 Task: In the Contact  Vivian.Moore@AOL.com, schedule and save the meeting with title: 'Product Demo and Service Presentation', Select date: '22 September, 2023', select start time: 10:30:AM. Add location on call (718) 987-6562 with meeting description: For further discussion on products, kindly join the meeting.. Logged in from softage.6@softage.net
Action: Mouse moved to (131, 96)
Screenshot: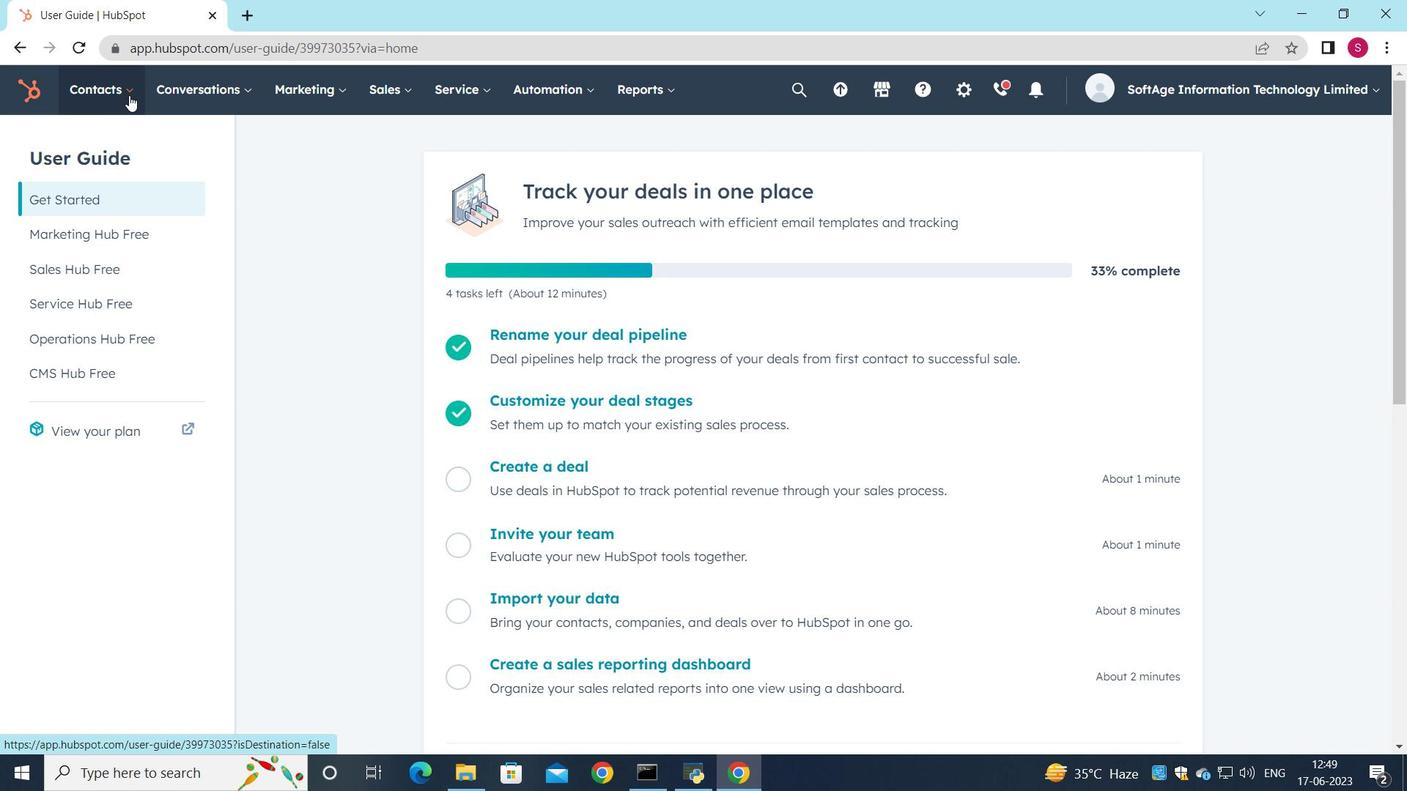 
Action: Mouse pressed left at (131, 96)
Screenshot: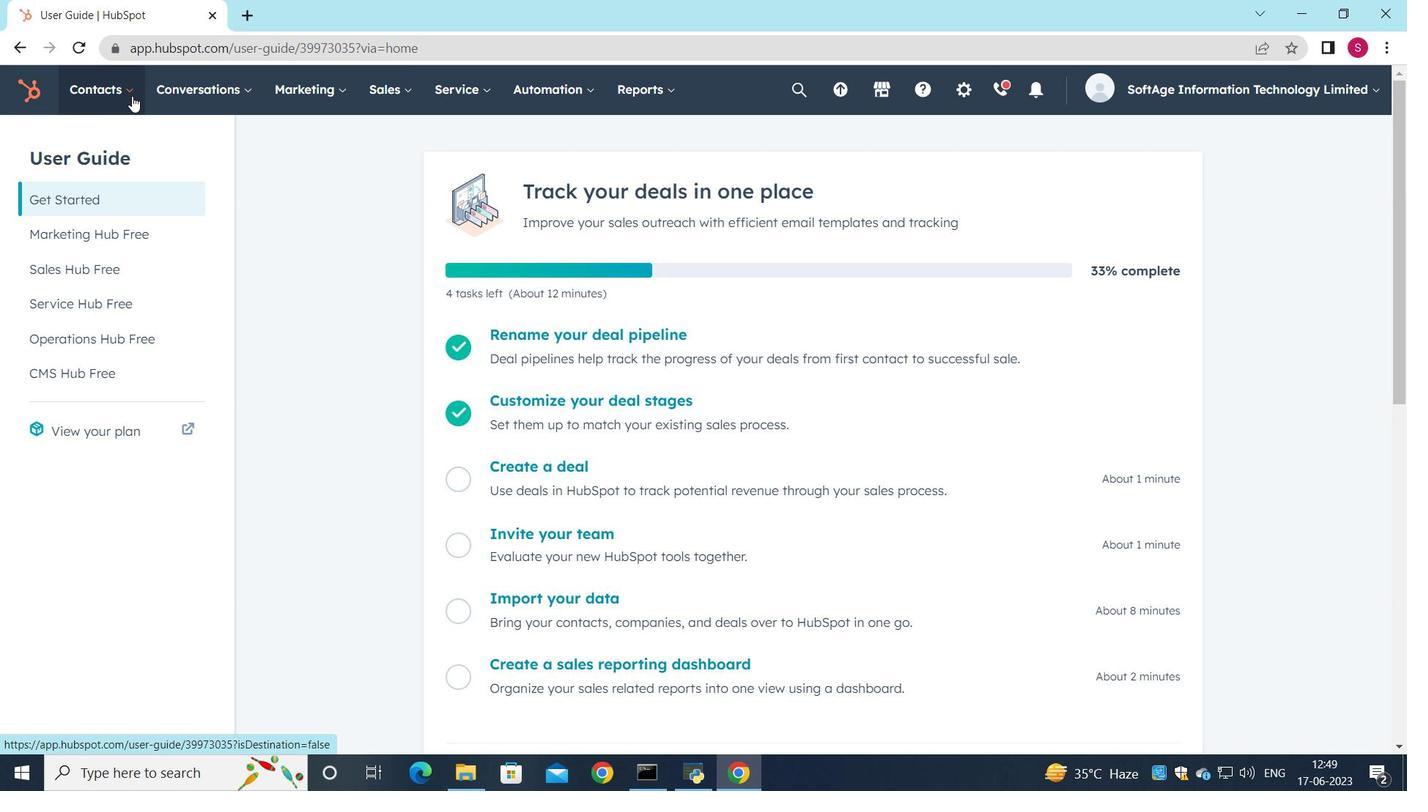 
Action: Mouse moved to (148, 151)
Screenshot: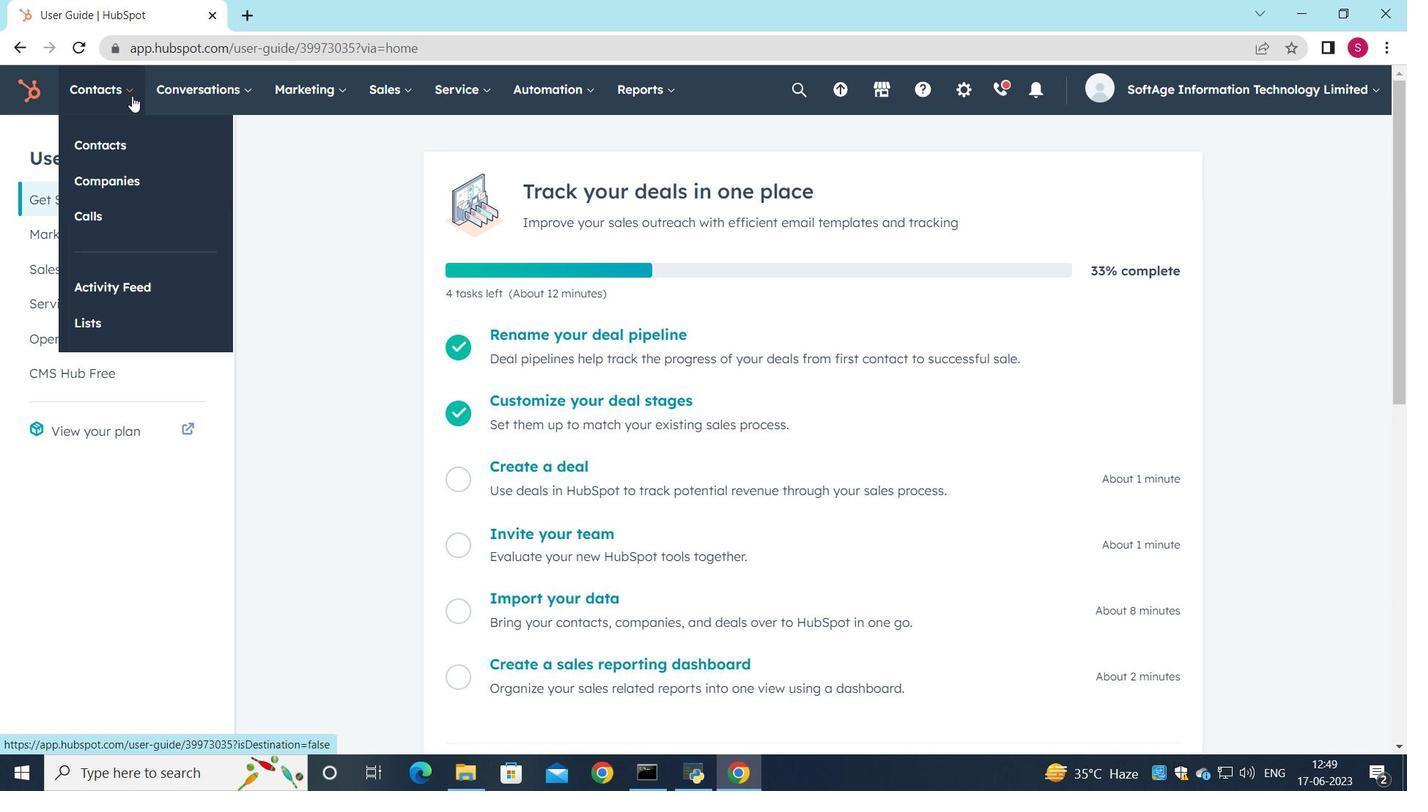 
Action: Mouse pressed left at (148, 151)
Screenshot: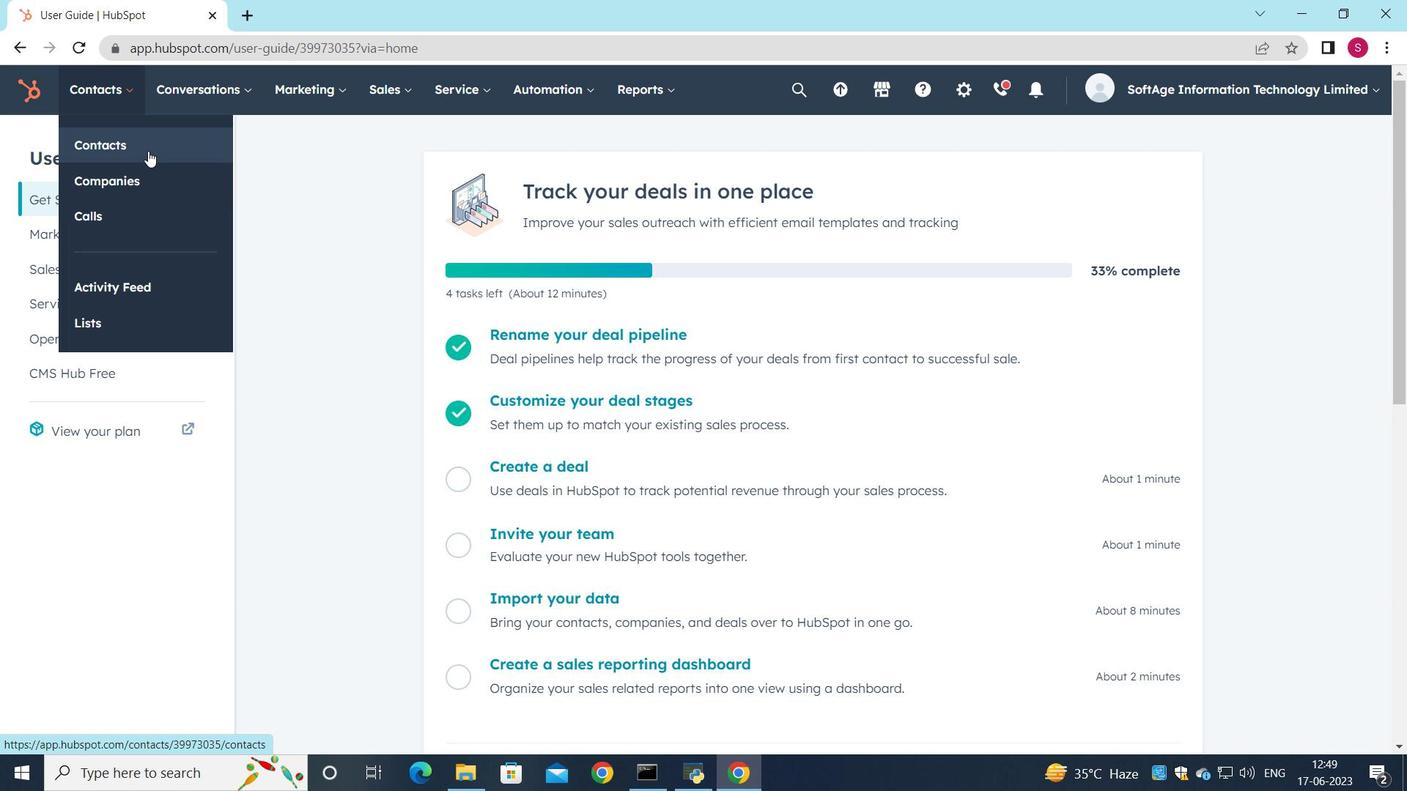 
Action: Mouse moved to (137, 290)
Screenshot: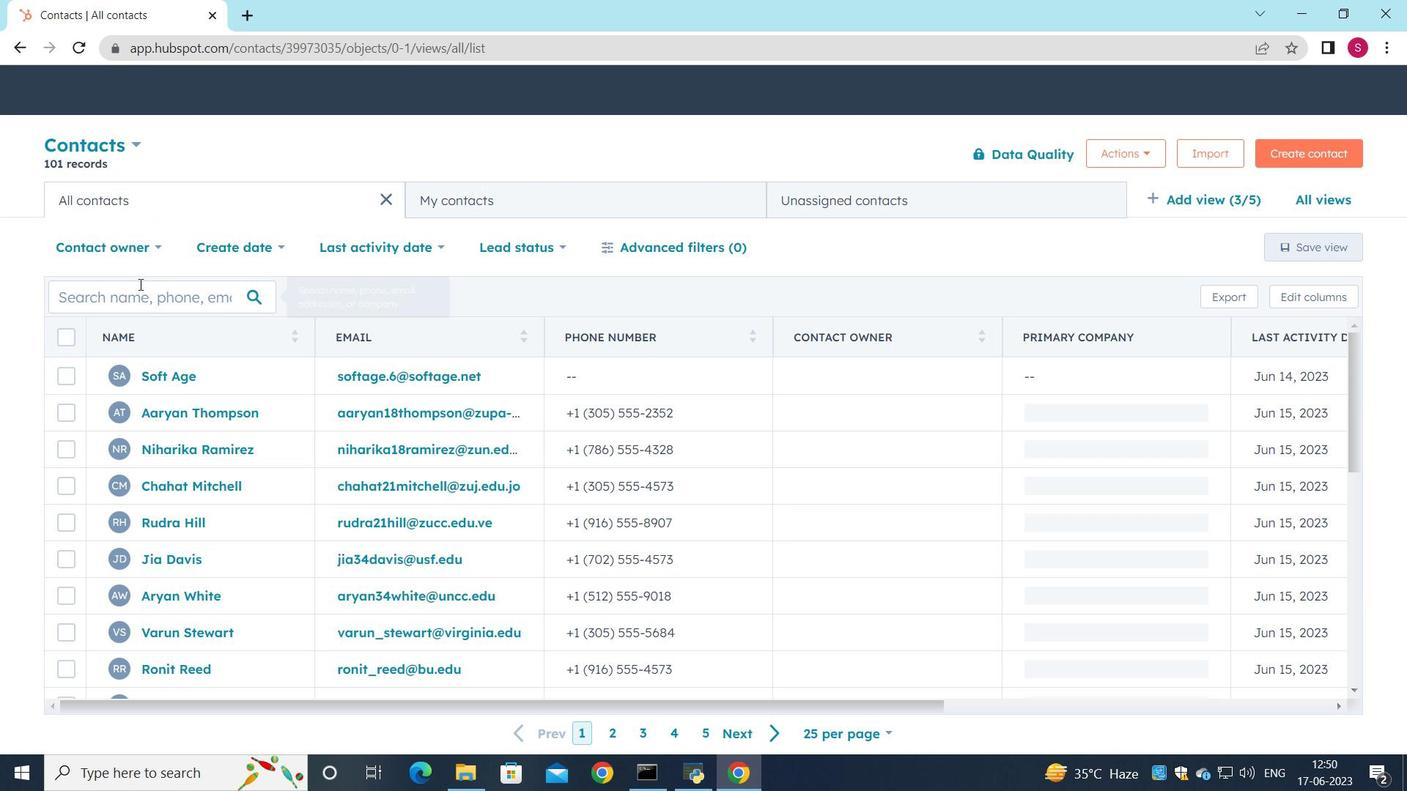 
Action: Mouse pressed left at (137, 290)
Screenshot: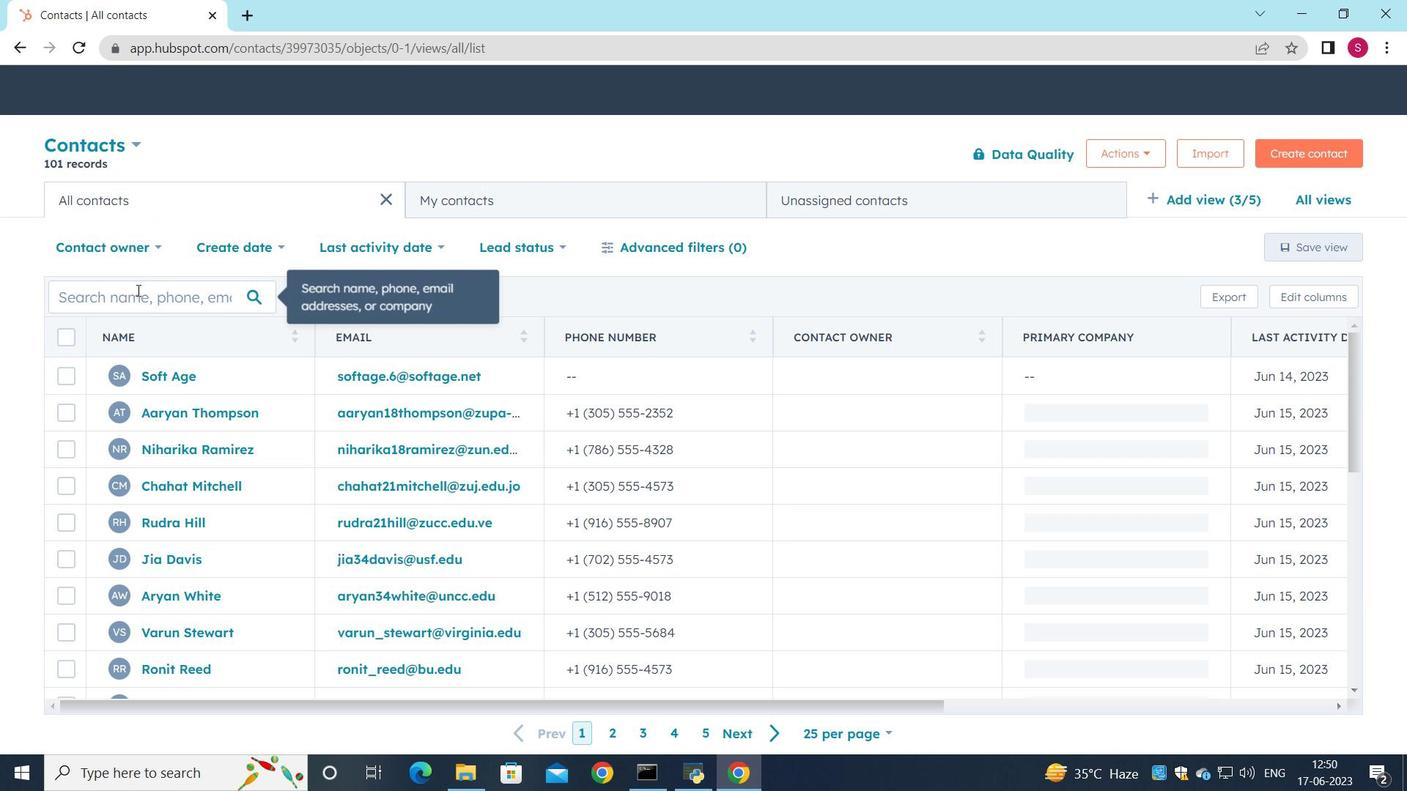 
Action: Key pressed <Key.shift>Vivian.<Key.shift>Moore<Key.shift>@<Key.shift>AOL.com
Screenshot: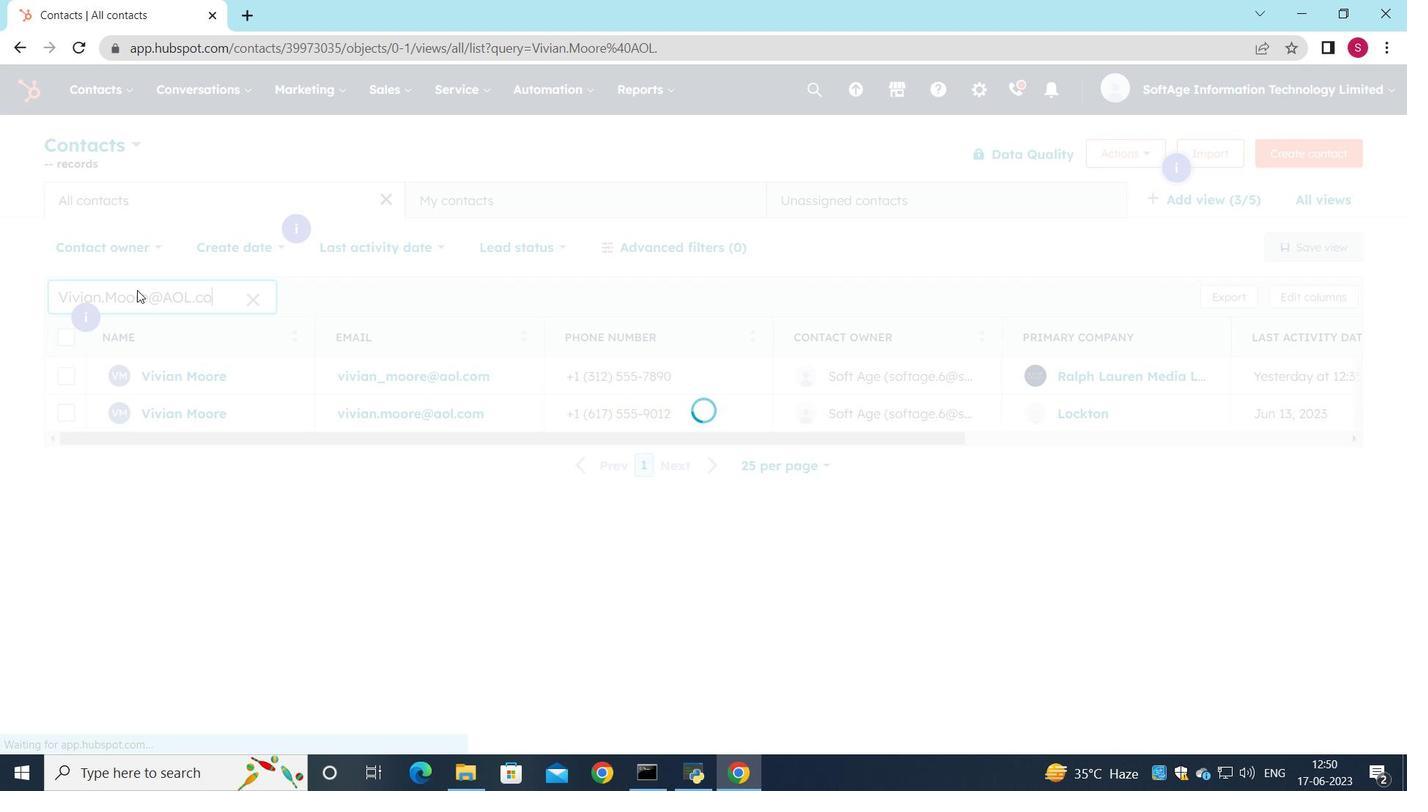
Action: Mouse moved to (173, 377)
Screenshot: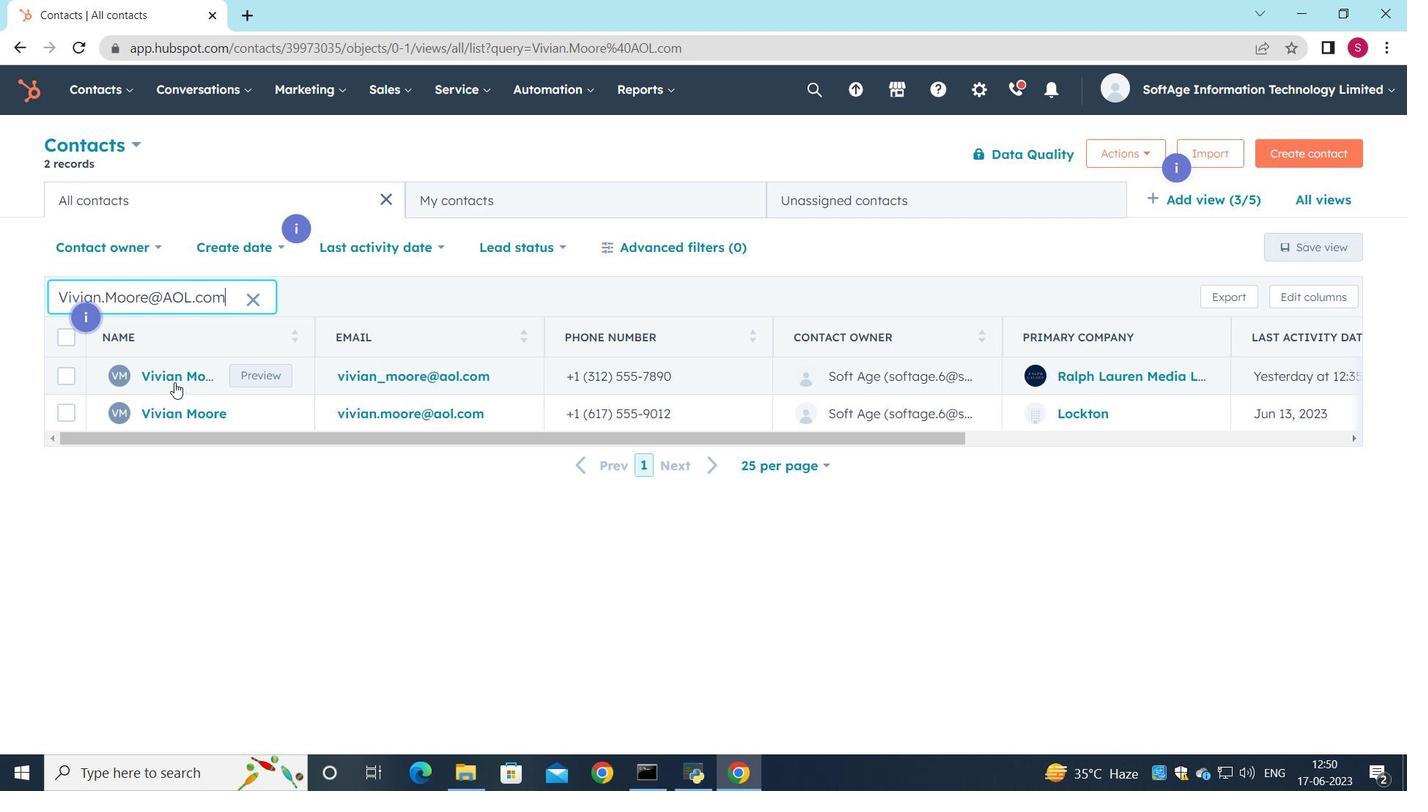 
Action: Mouse pressed left at (173, 377)
Screenshot: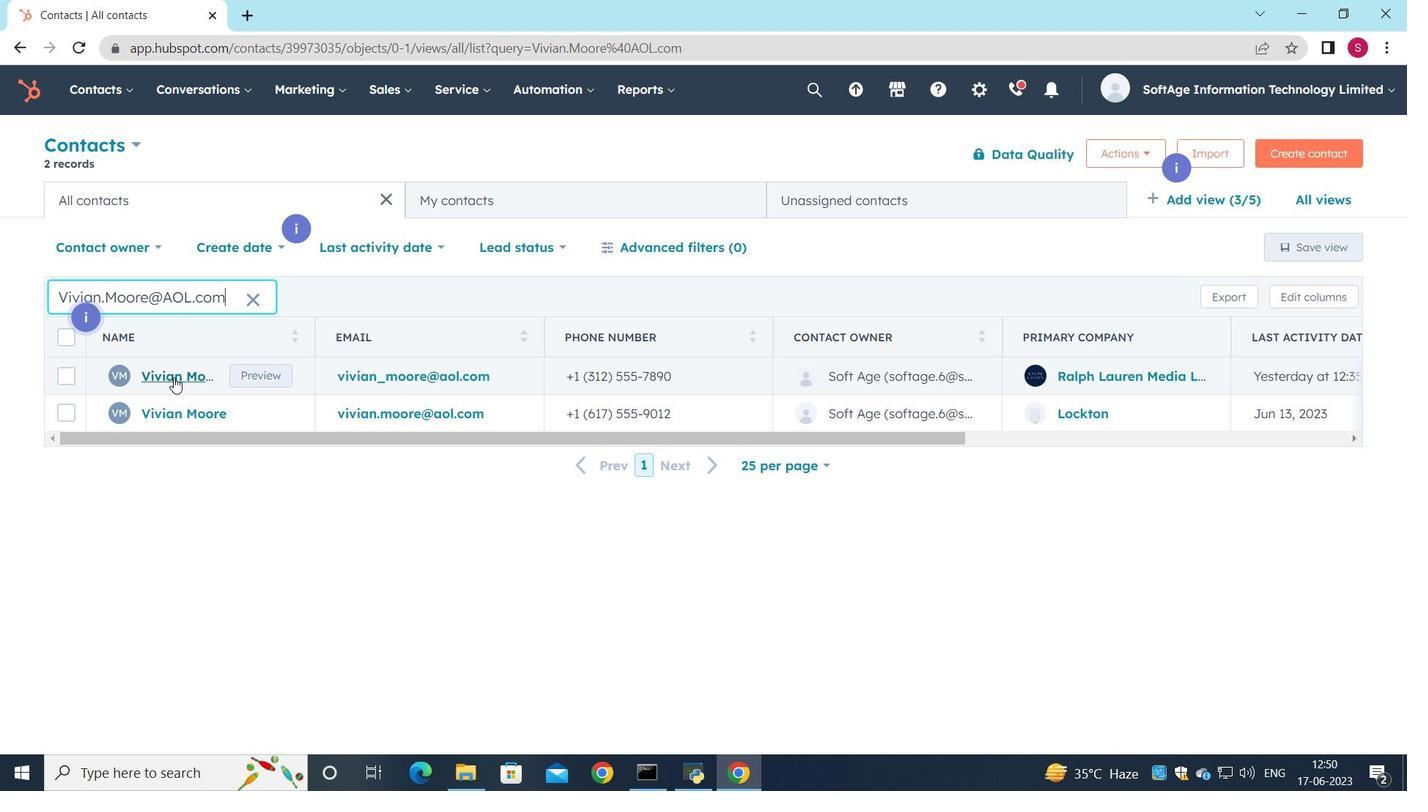 
Action: Mouse moved to (230, 322)
Screenshot: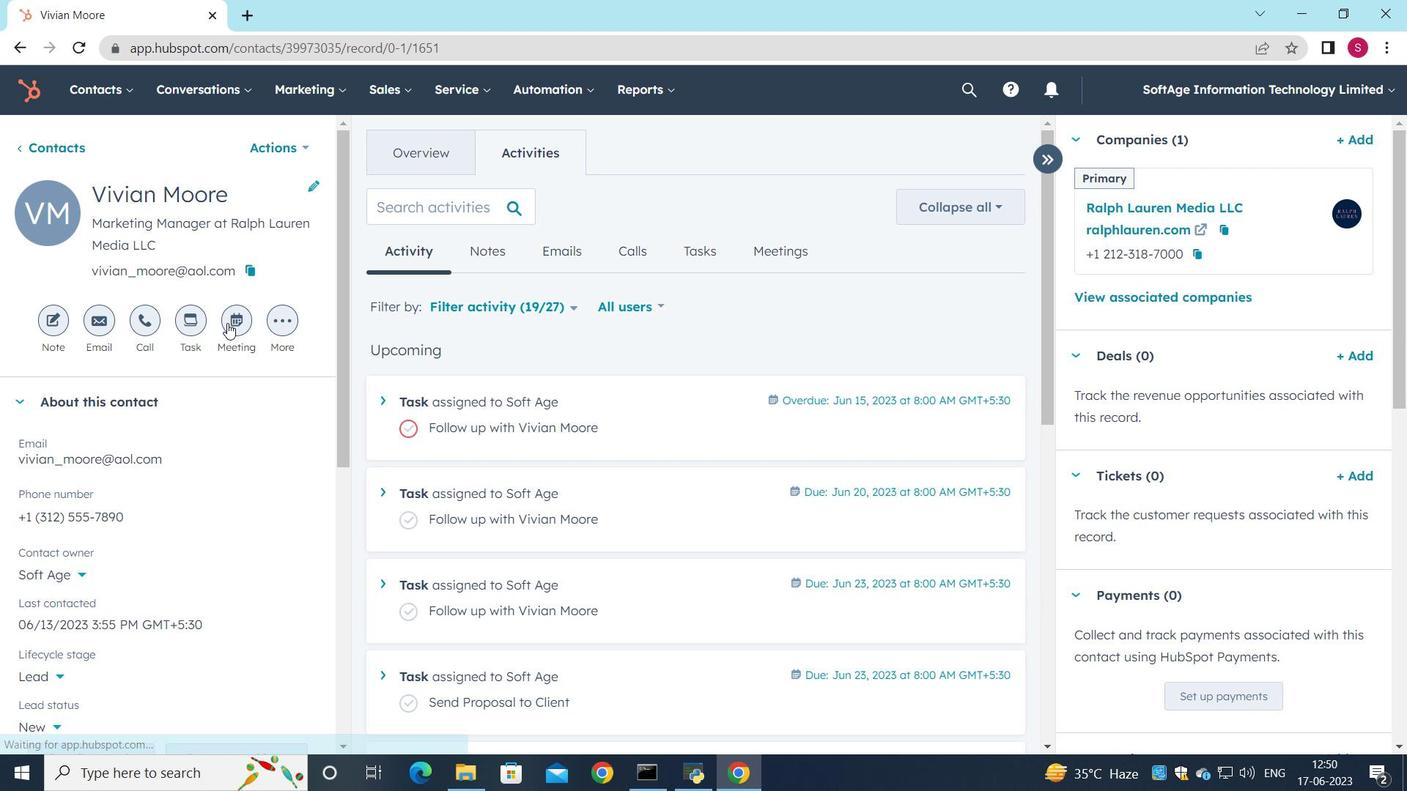 
Action: Mouse pressed left at (230, 322)
Screenshot: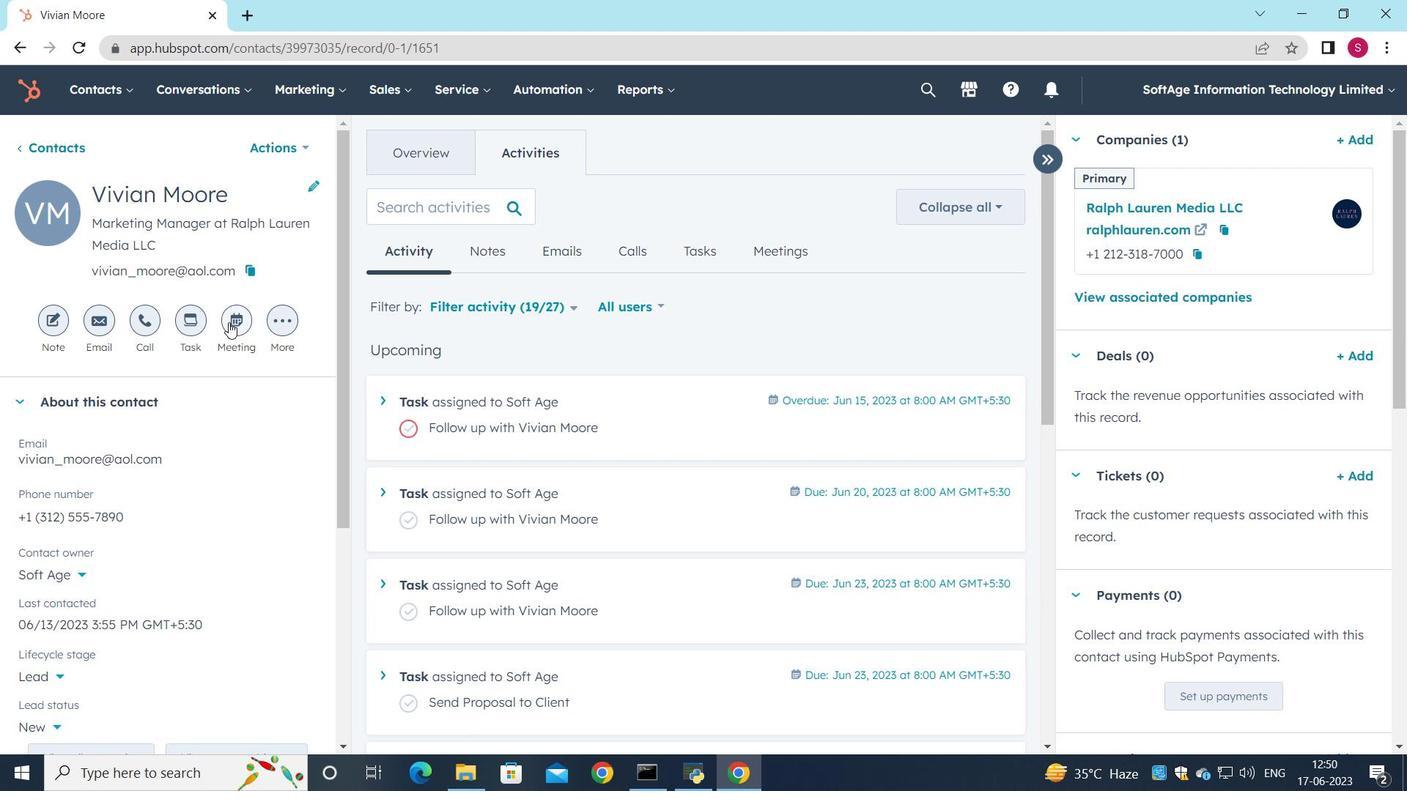 
Action: Mouse moved to (255, 294)
Screenshot: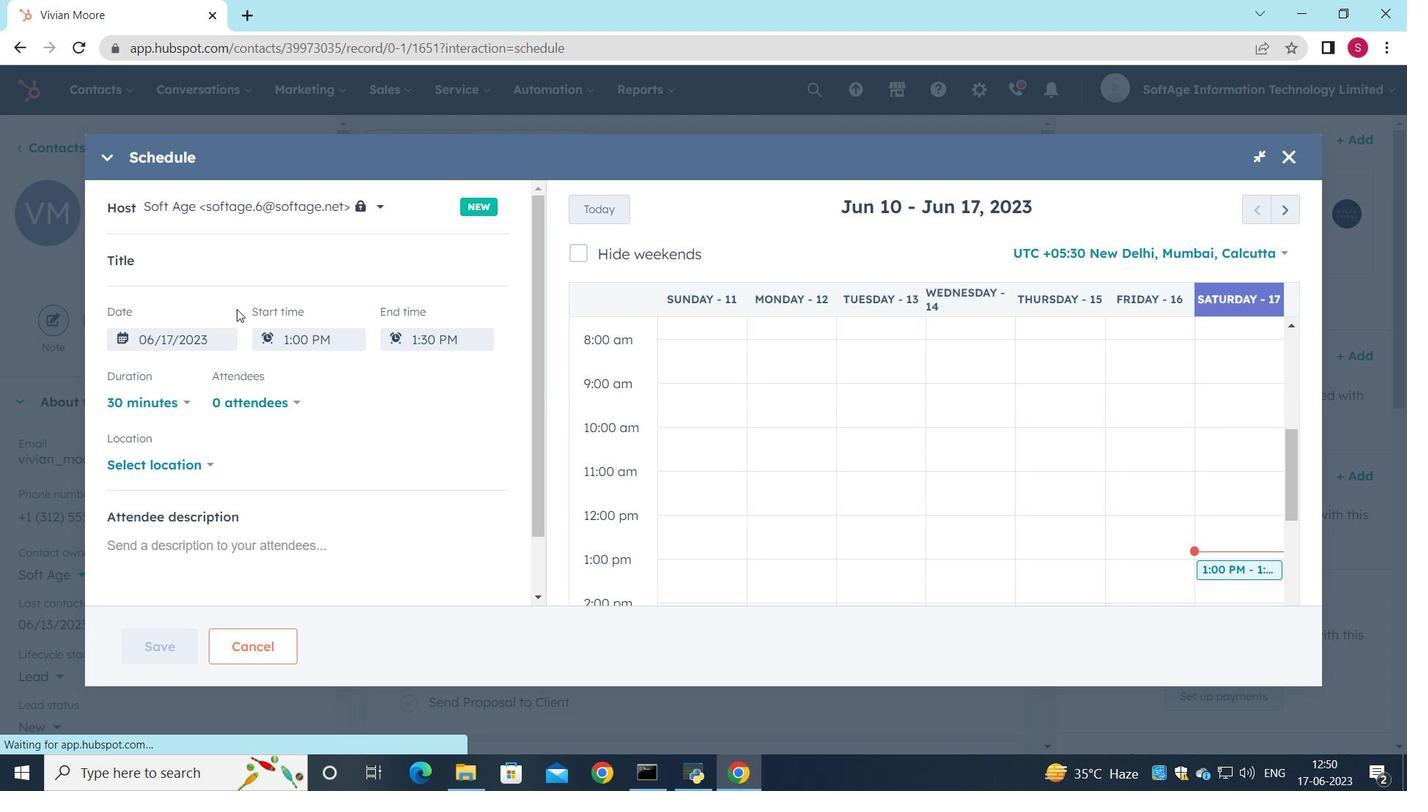 
Action: Key pressed <Key.shift>Product<Key.space><Key.shift>demo<Key.space>and<Key.space><Key.shift>Service<Key.space><Key.shift>Presentation
Screenshot: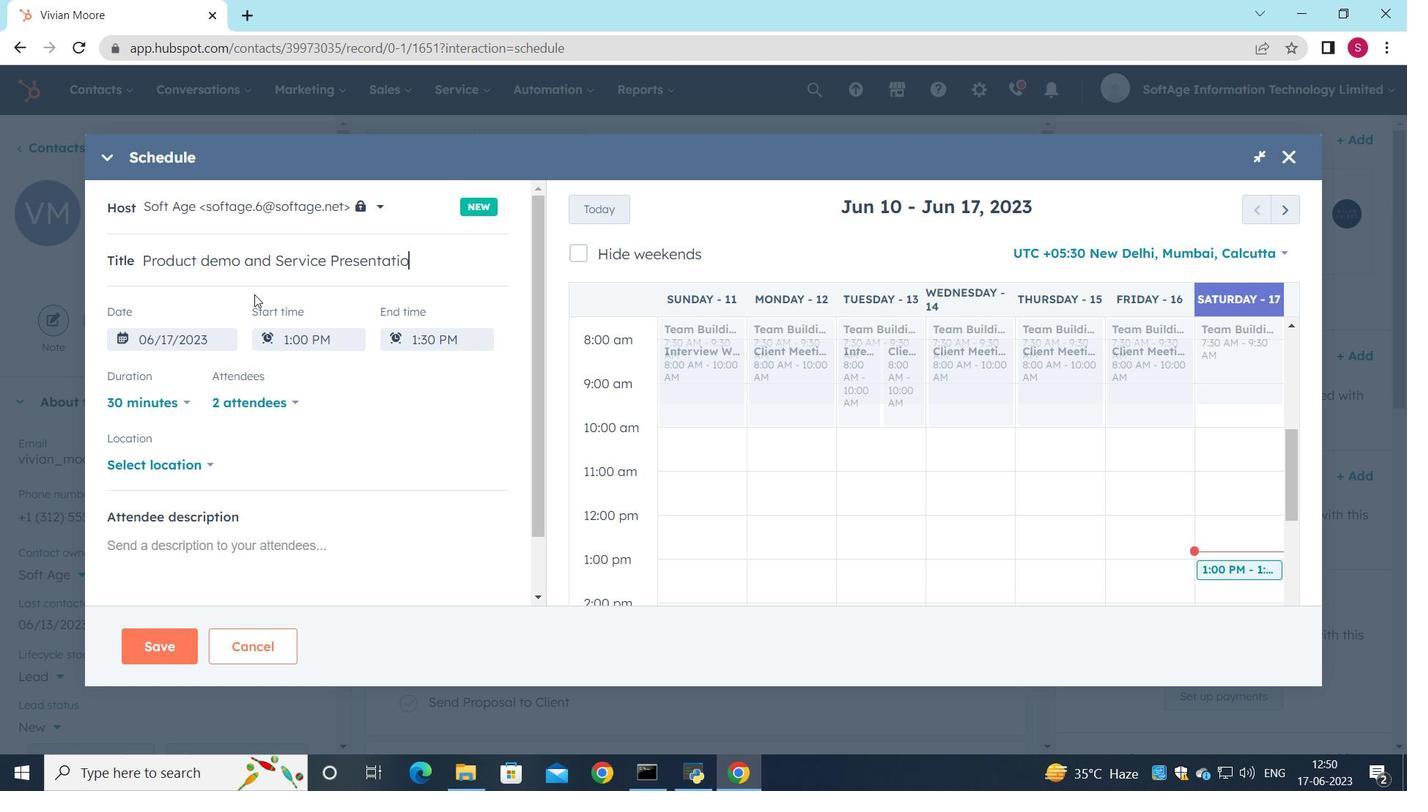 
Action: Mouse moved to (1284, 217)
Screenshot: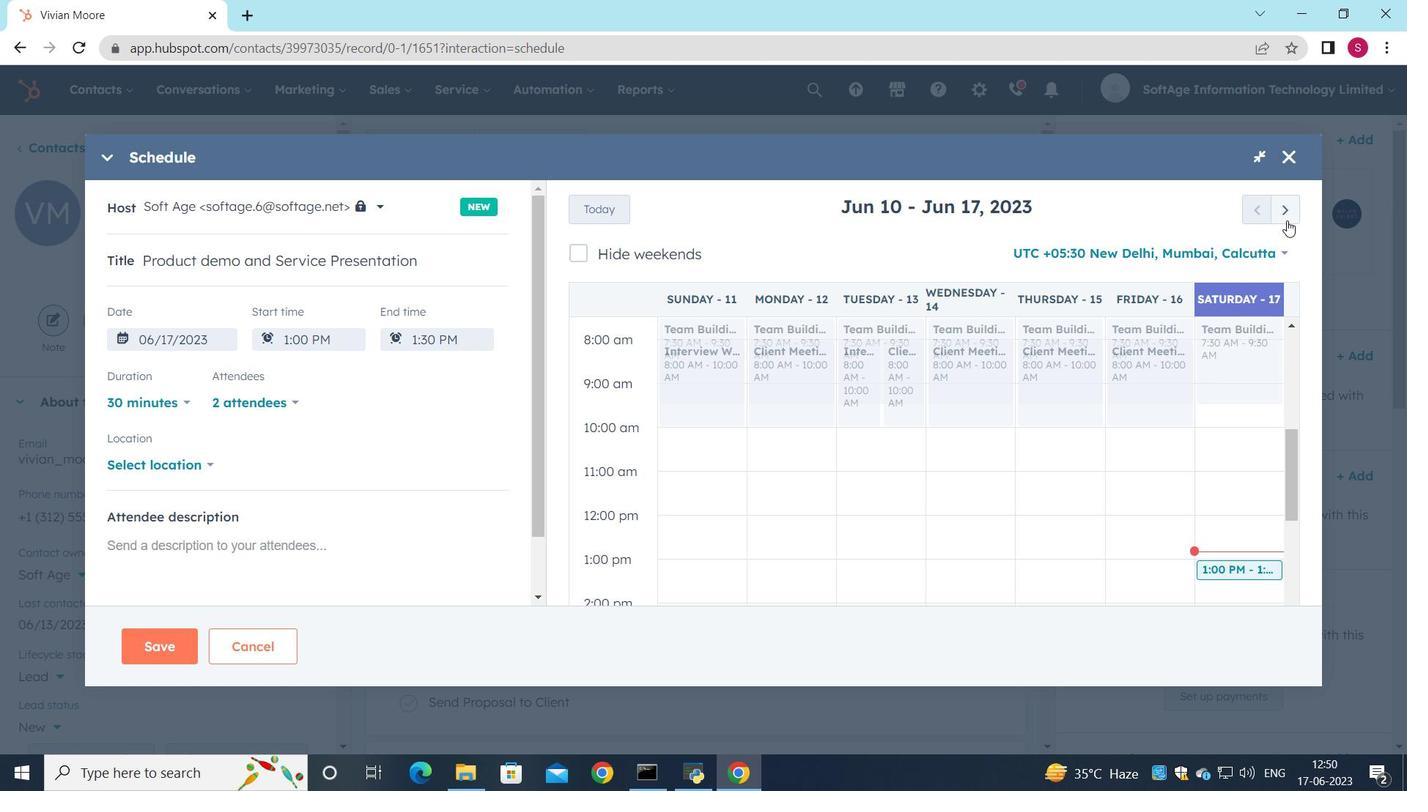
Action: Mouse pressed left at (1284, 217)
Screenshot: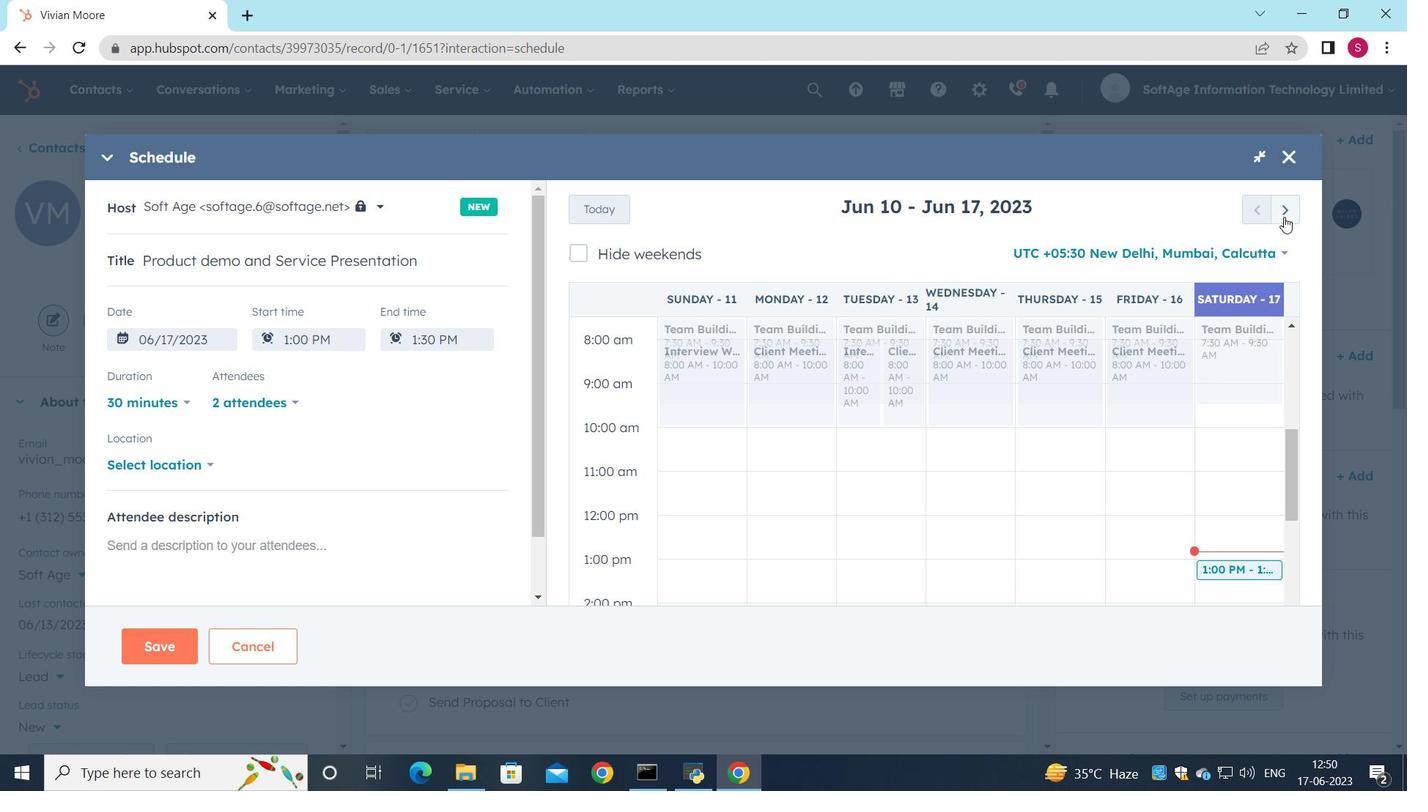 
Action: Mouse pressed left at (1284, 217)
Screenshot: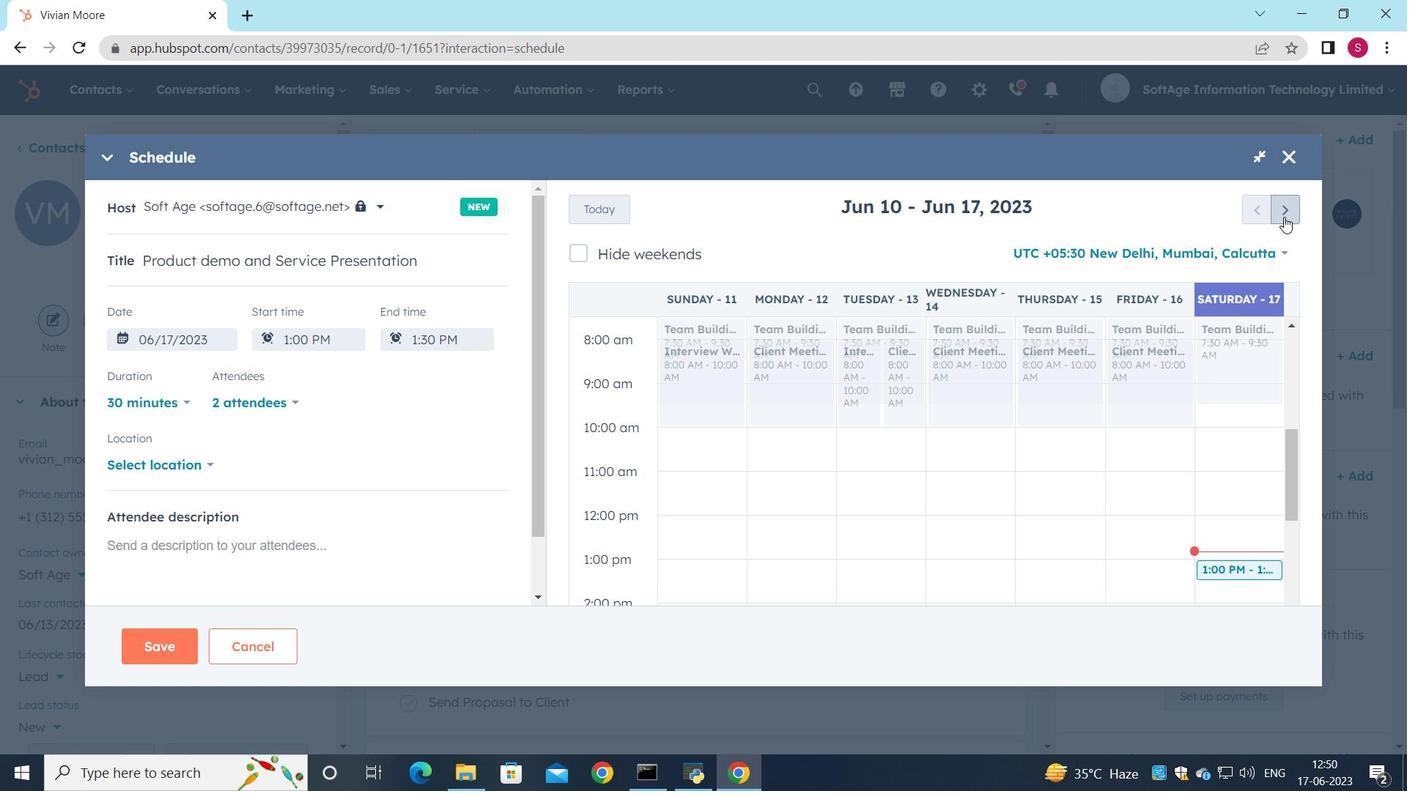
Action: Mouse pressed left at (1284, 217)
Screenshot: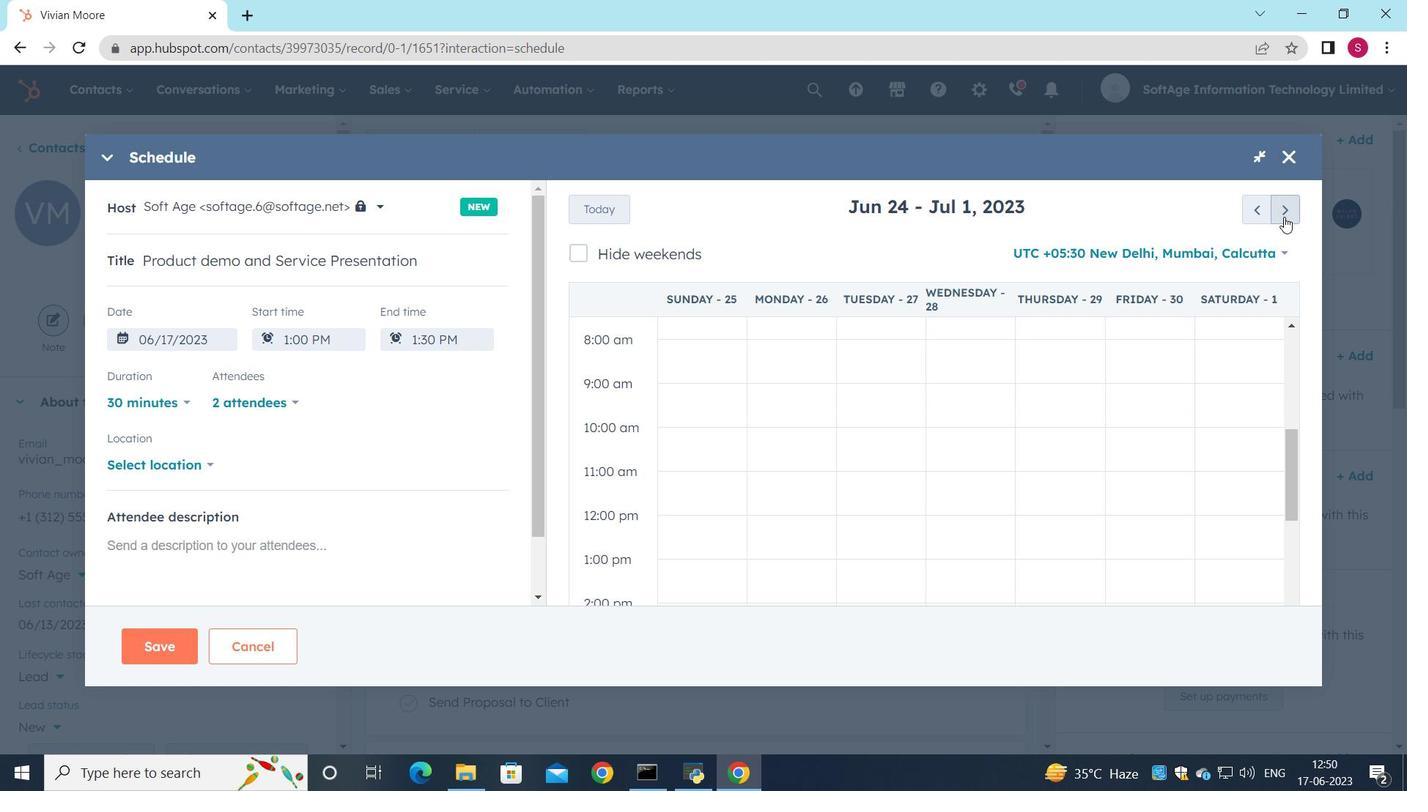
Action: Mouse pressed left at (1284, 217)
Screenshot: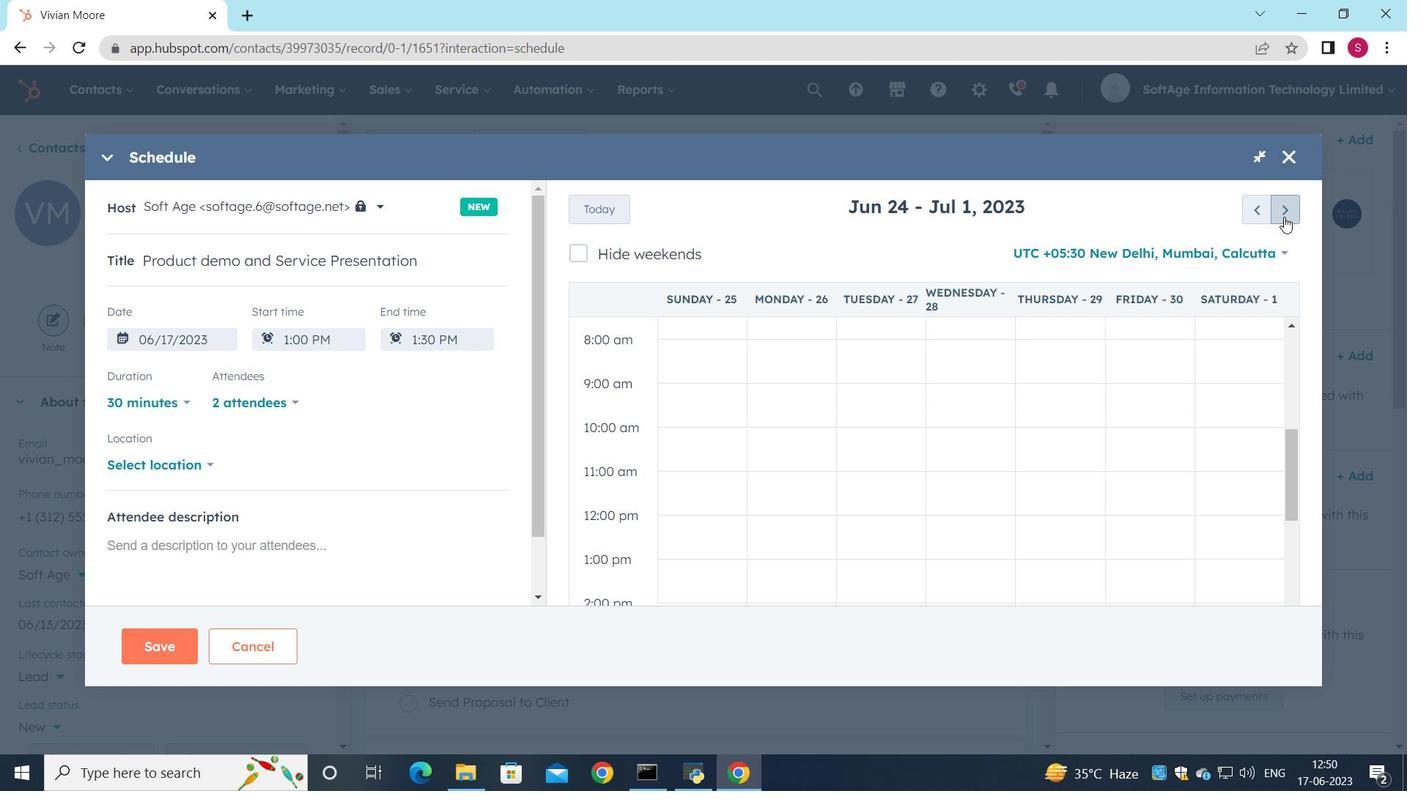 
Action: Mouse pressed left at (1284, 217)
Screenshot: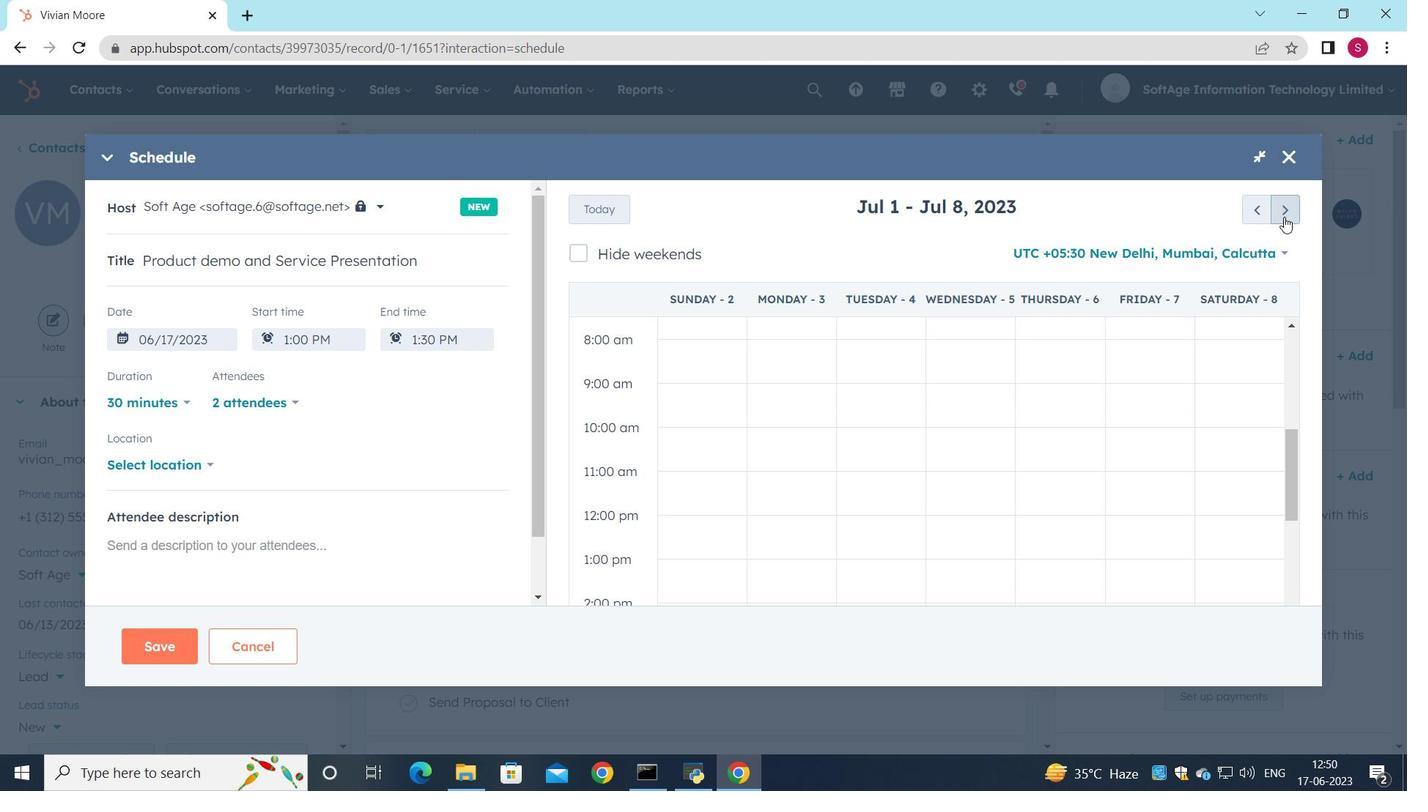 
Action: Mouse pressed left at (1284, 217)
Screenshot: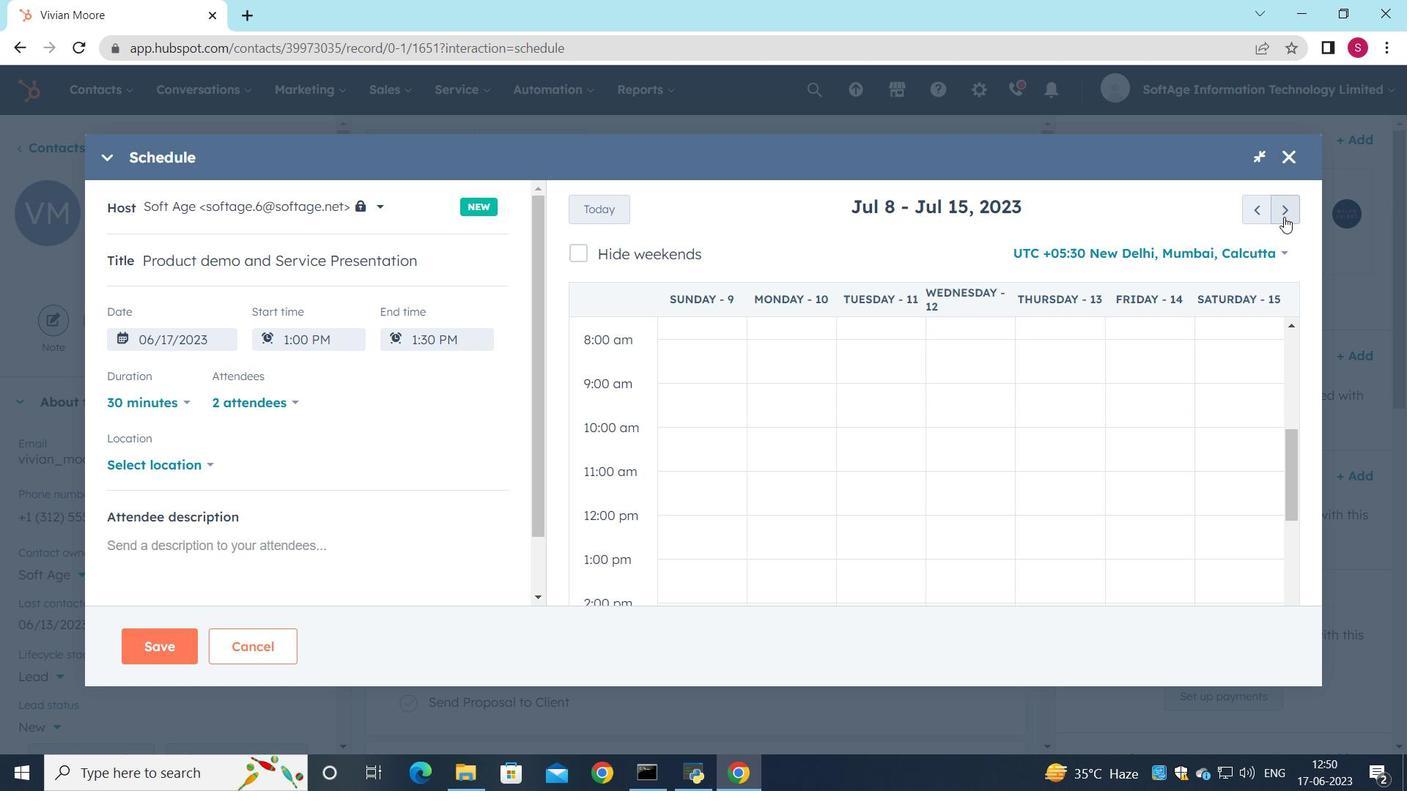 
Action: Mouse pressed left at (1284, 217)
Screenshot: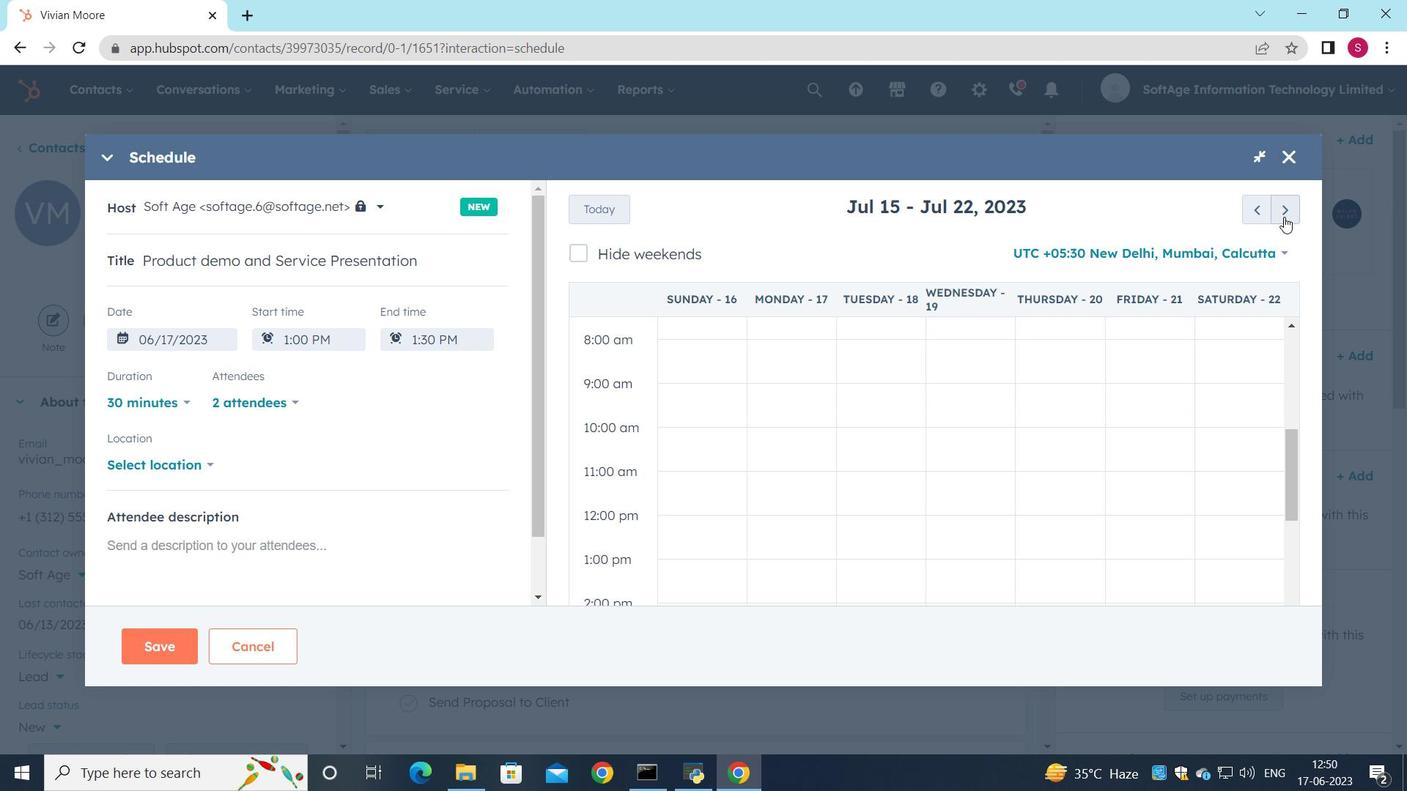 
Action: Mouse pressed left at (1284, 217)
Screenshot: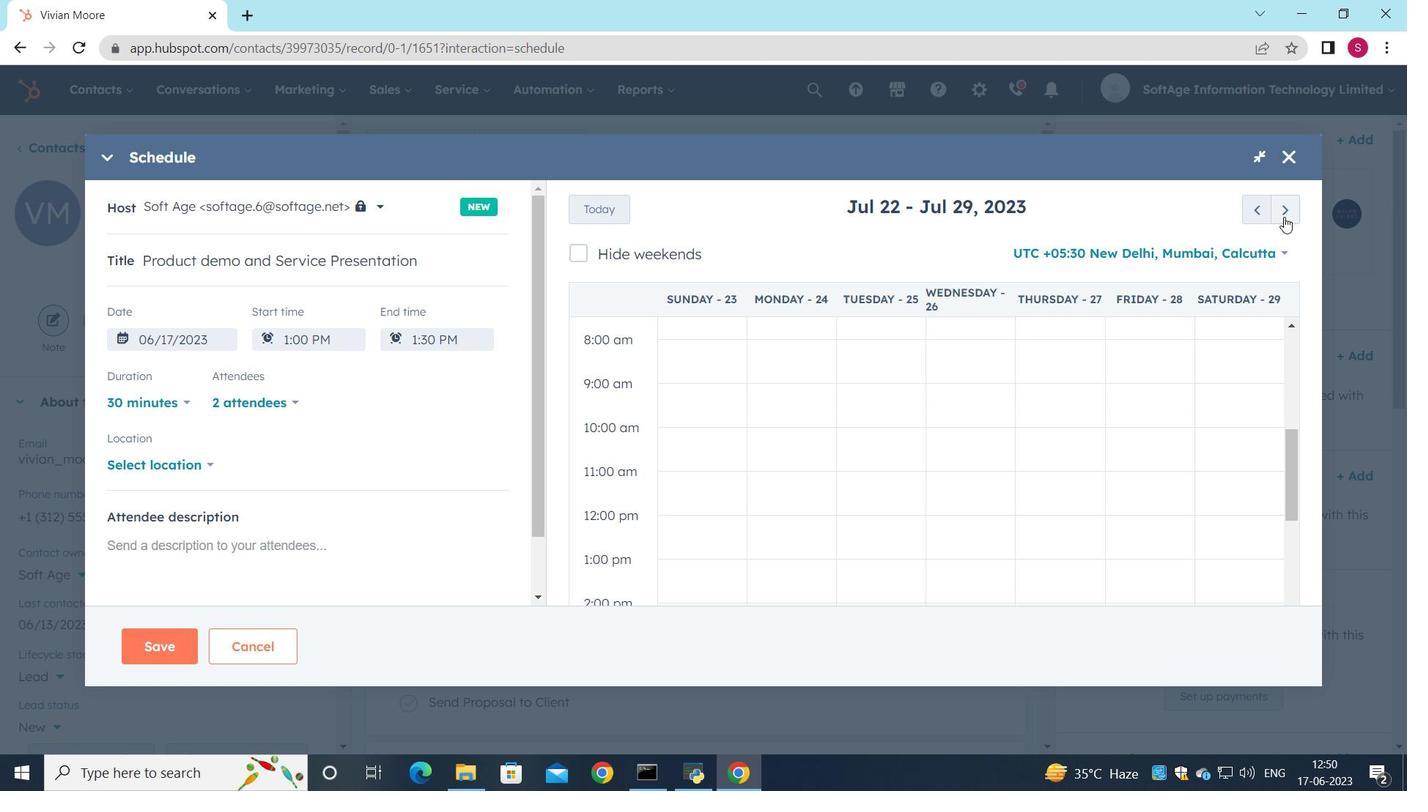 
Action: Mouse pressed left at (1284, 217)
Screenshot: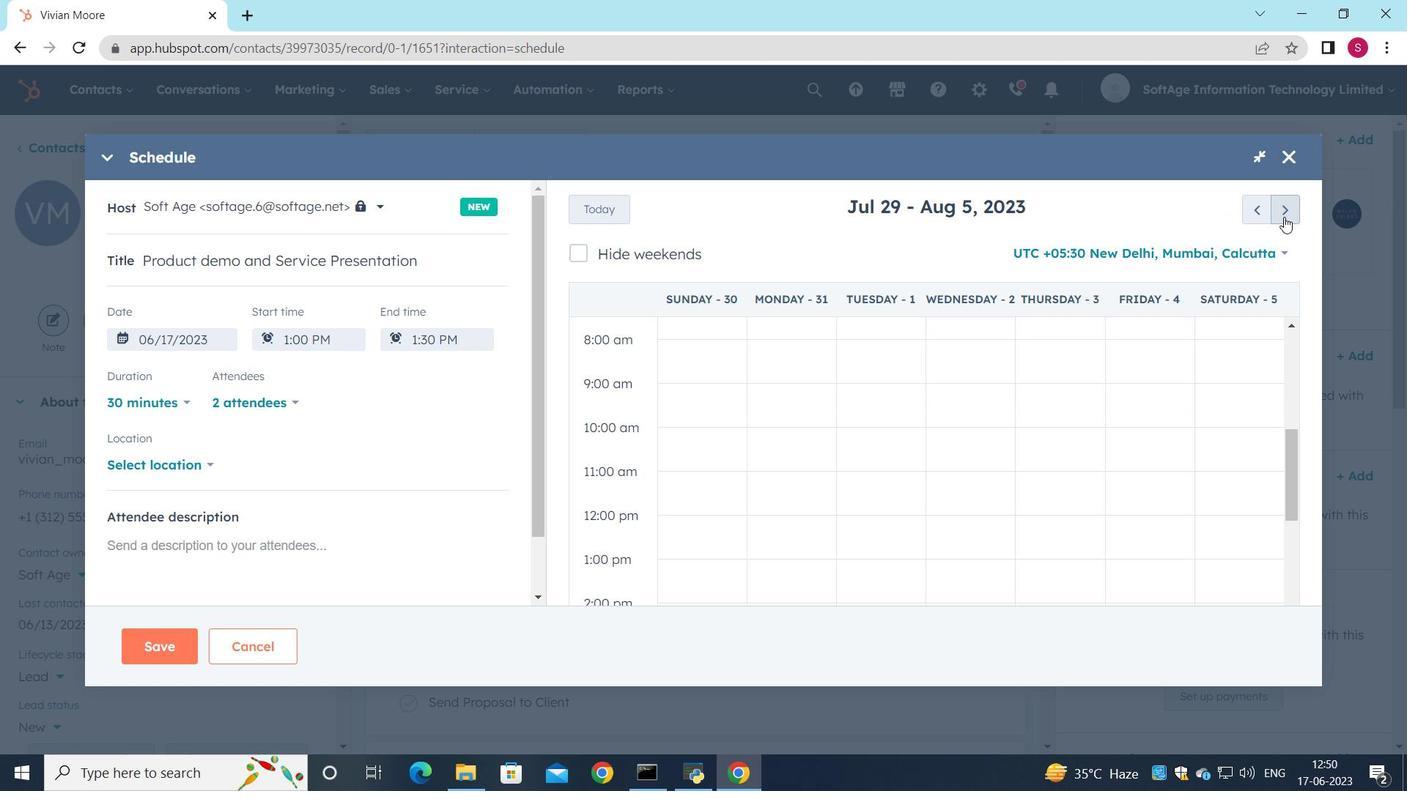 
Action: Mouse pressed left at (1284, 217)
Screenshot: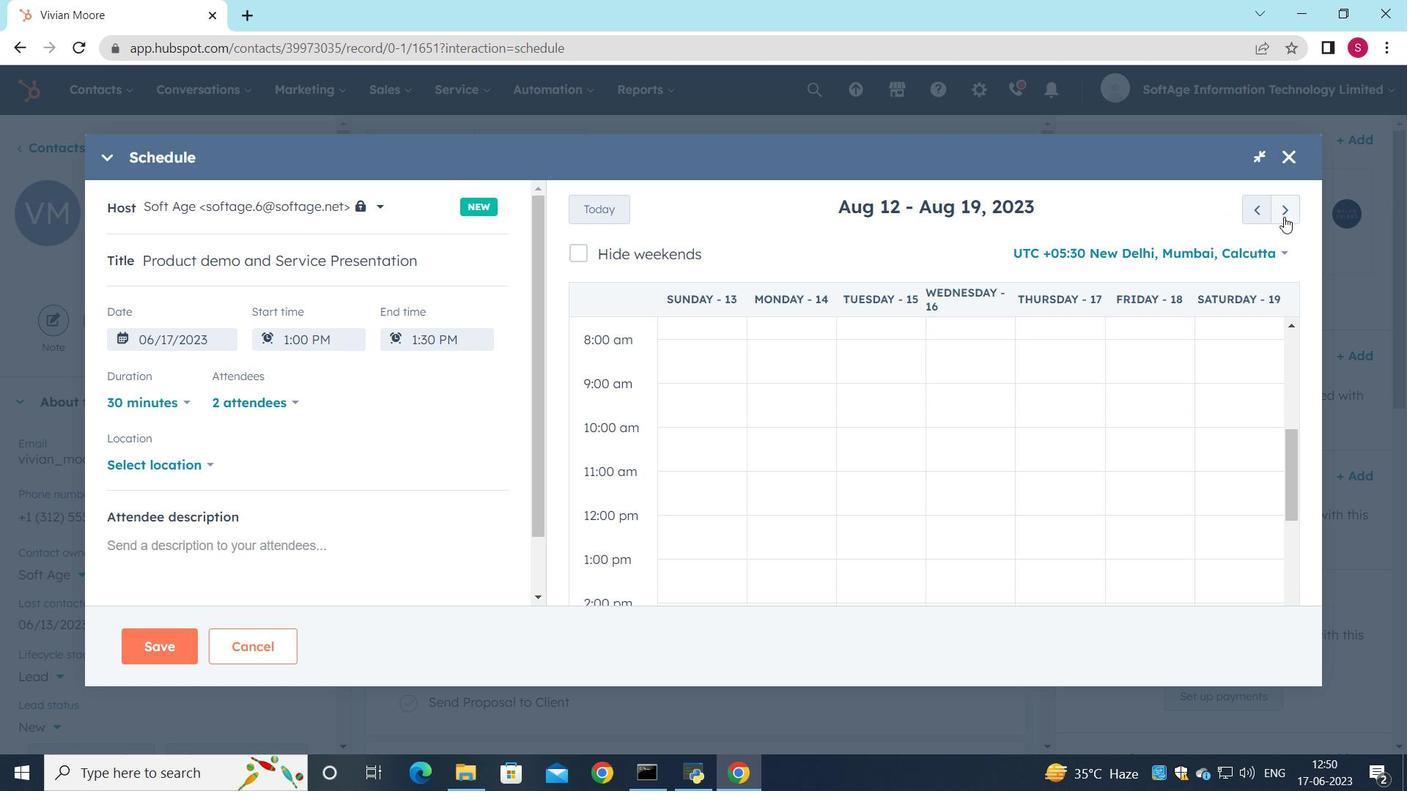 
Action: Mouse pressed left at (1284, 217)
Screenshot: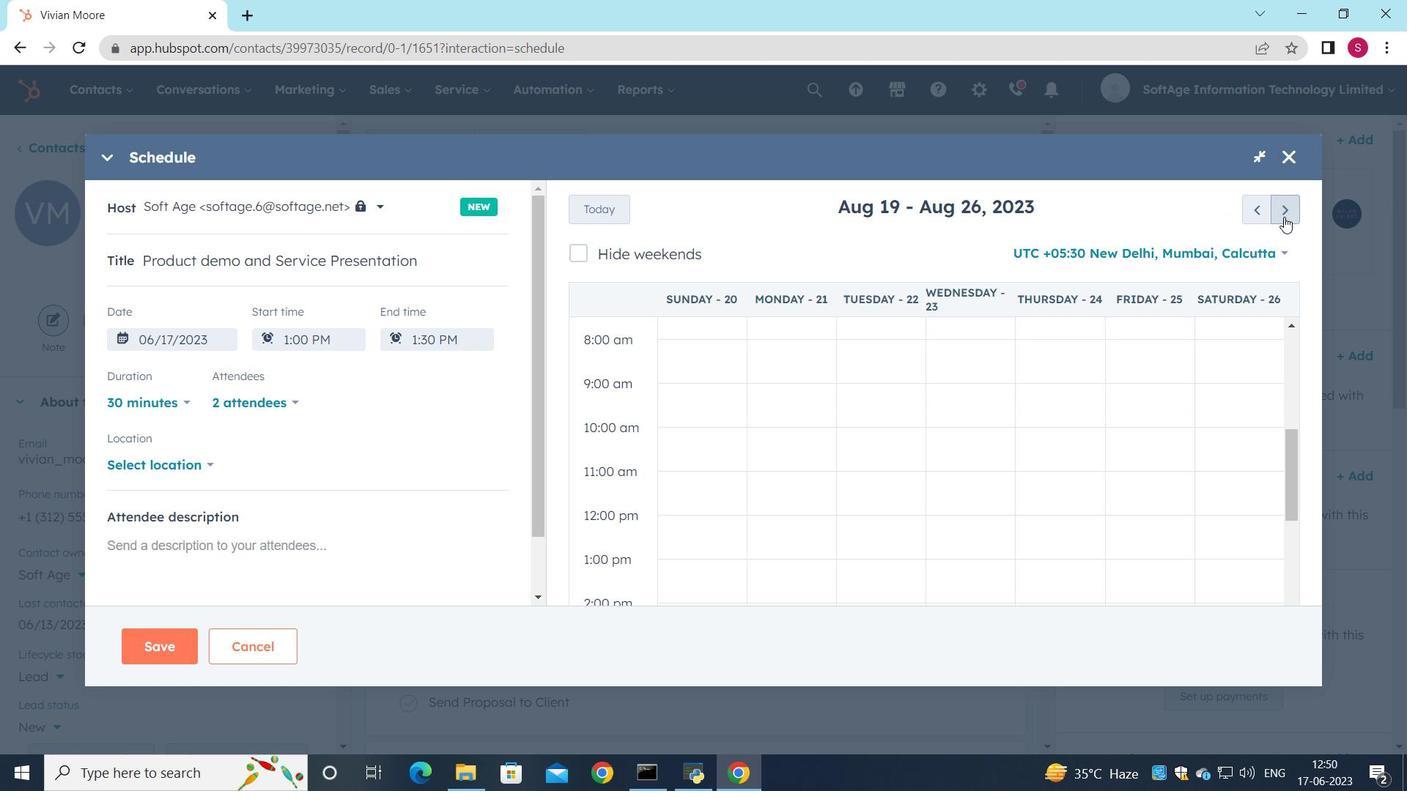 
Action: Mouse pressed left at (1284, 217)
Screenshot: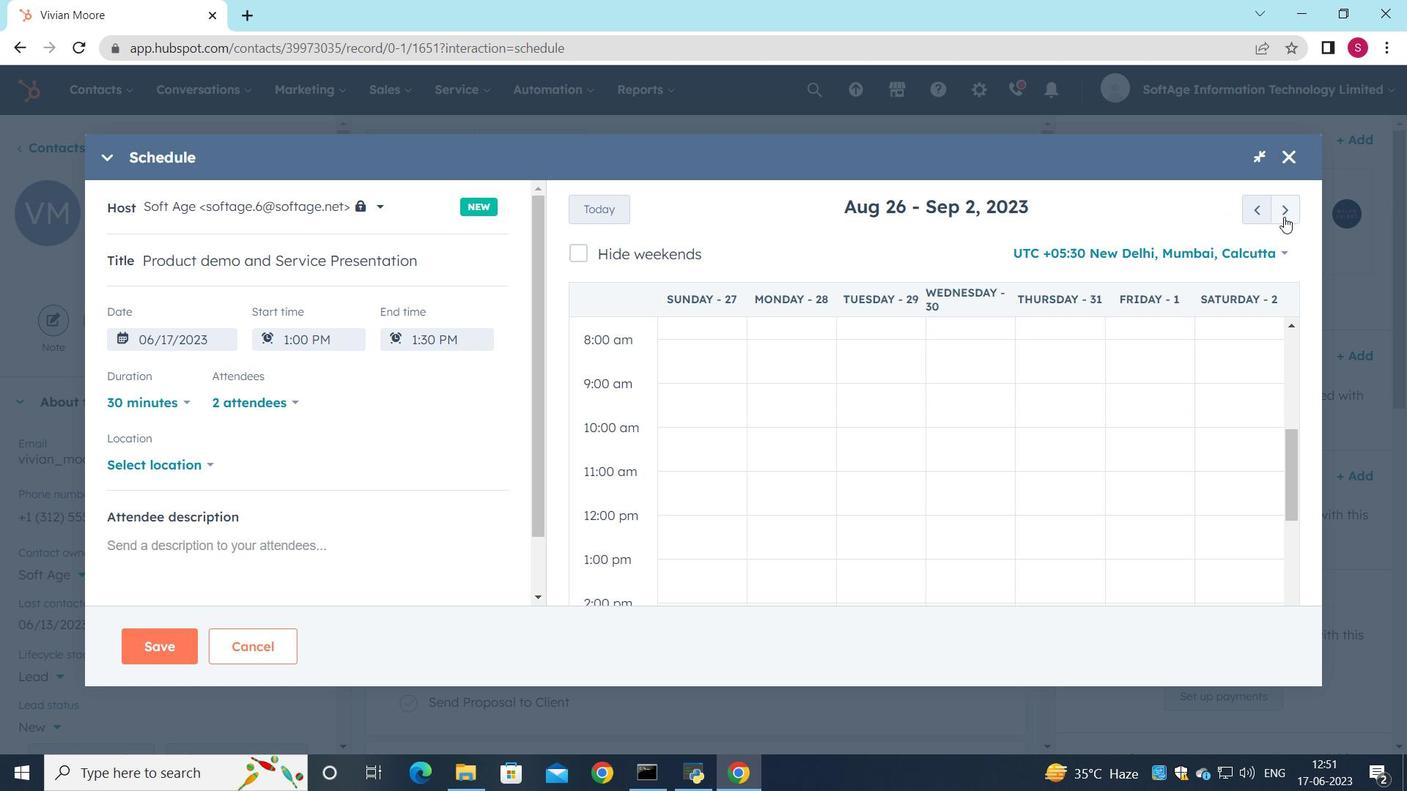 
Action: Mouse pressed left at (1284, 217)
Screenshot: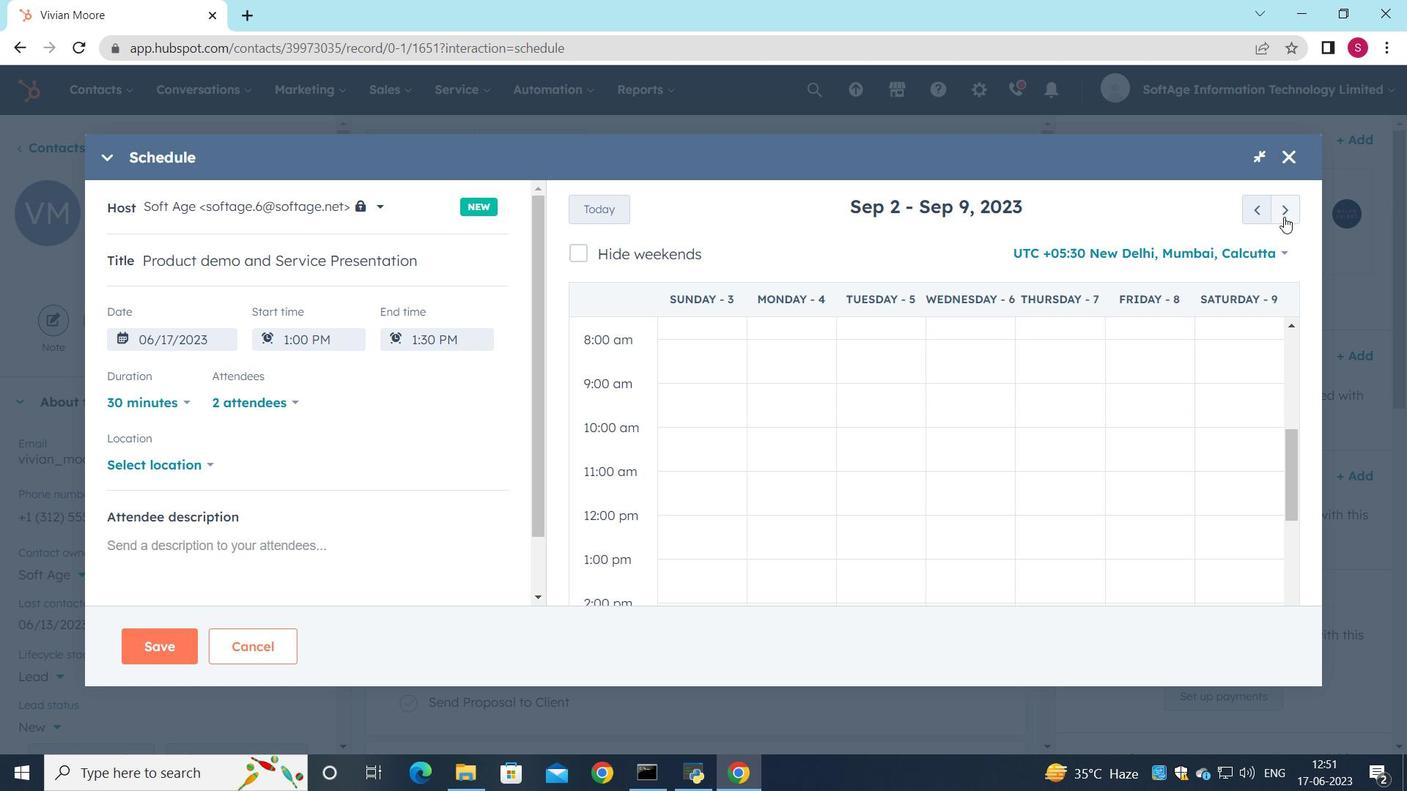 
Action: Mouse pressed left at (1284, 217)
Screenshot: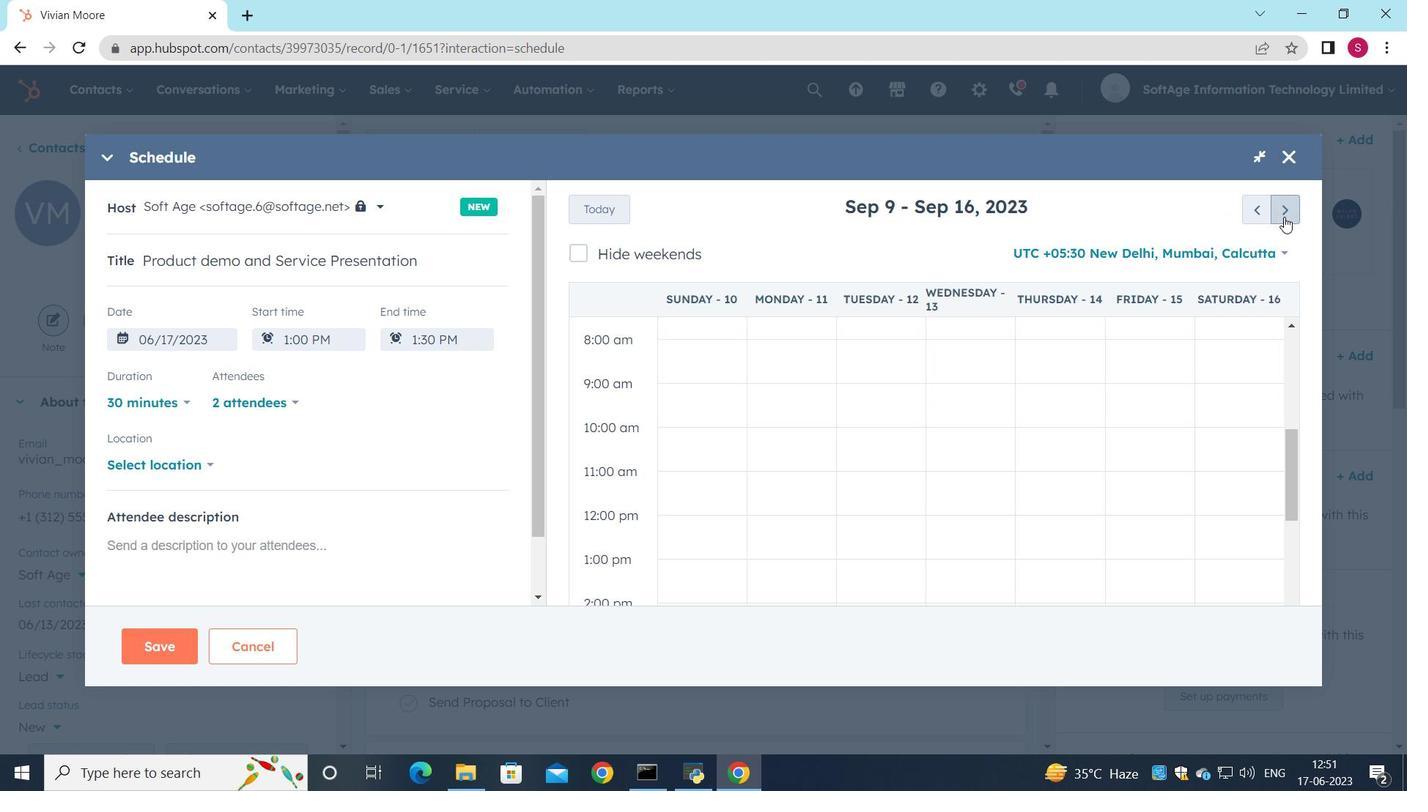 
Action: Mouse moved to (1143, 456)
Screenshot: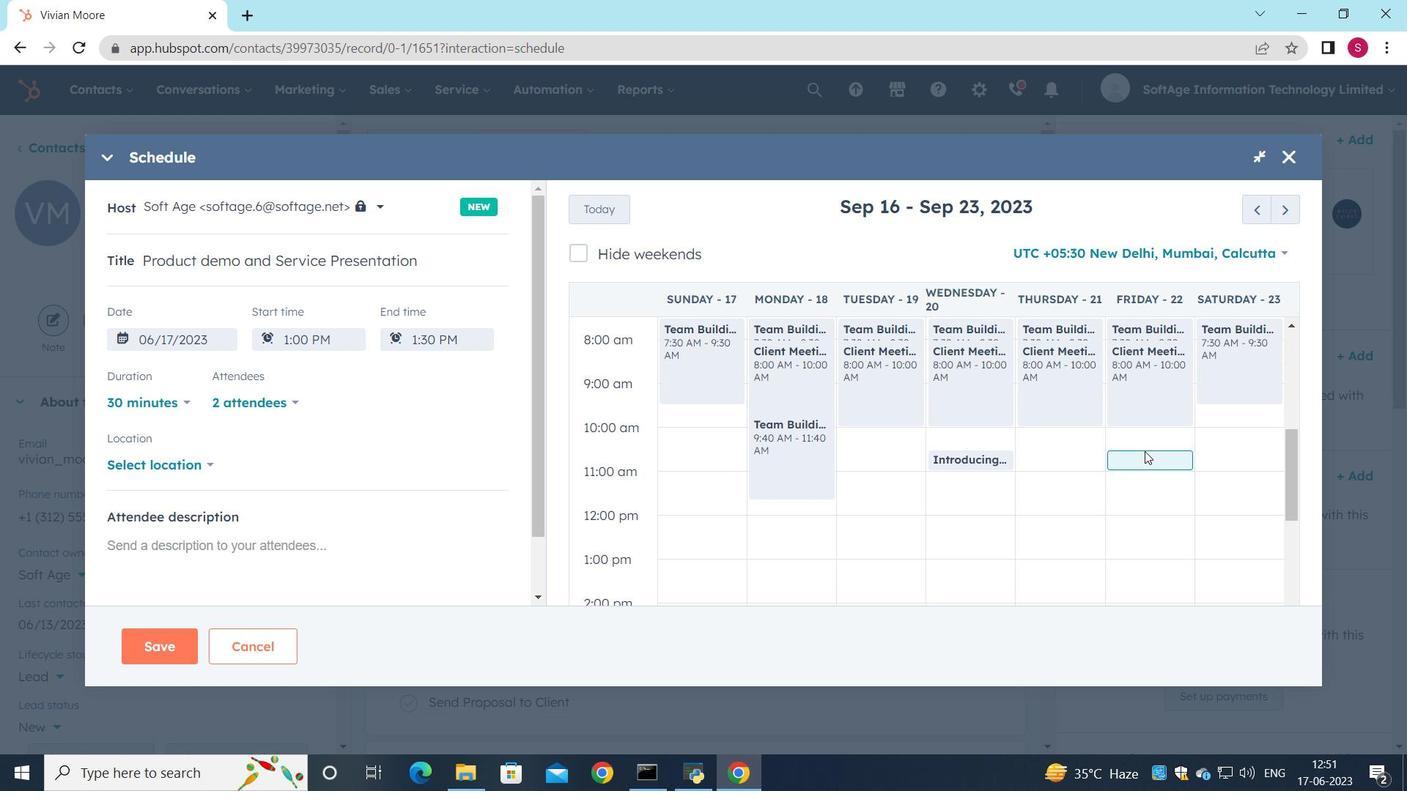 
Action: Mouse pressed left at (1143, 456)
Screenshot: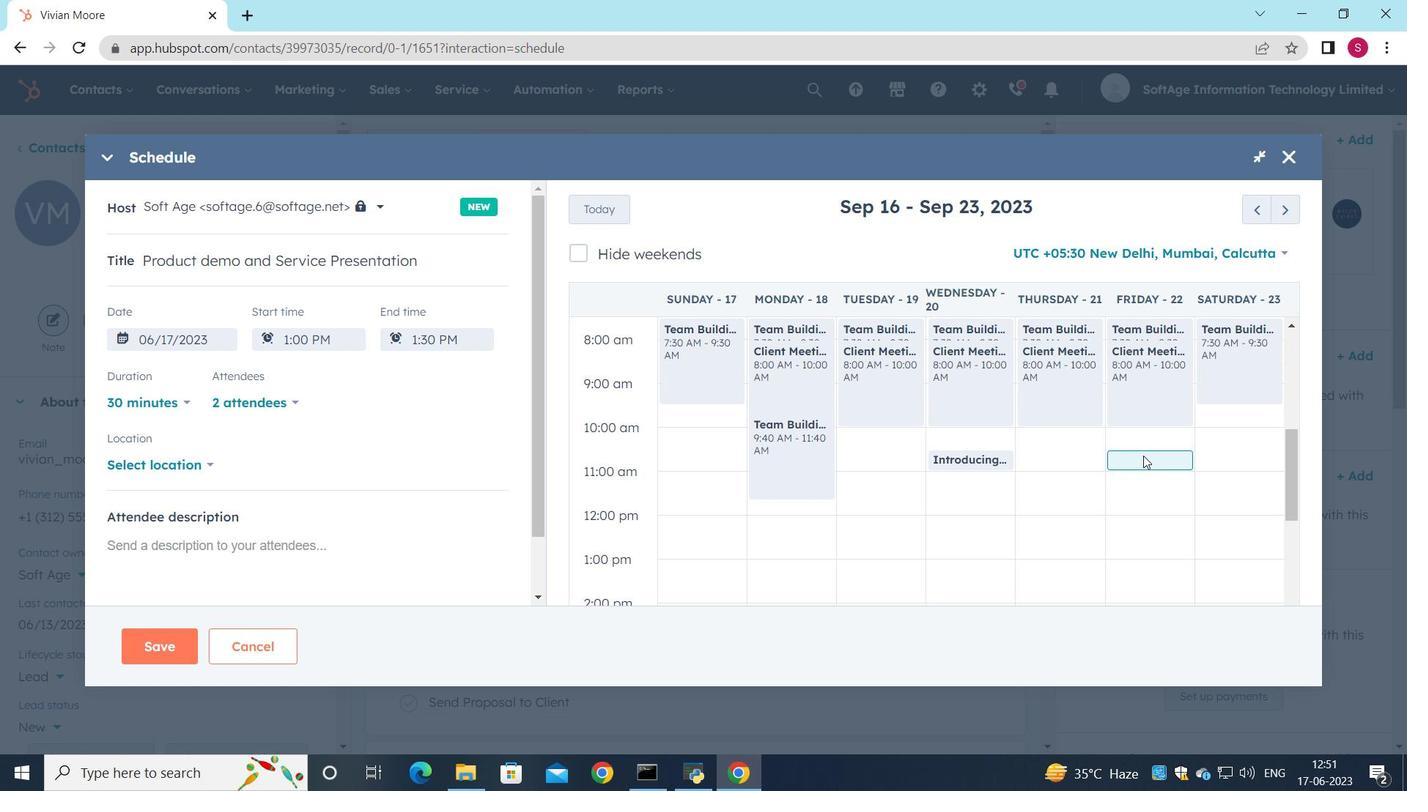 
Action: Mouse moved to (235, 458)
Screenshot: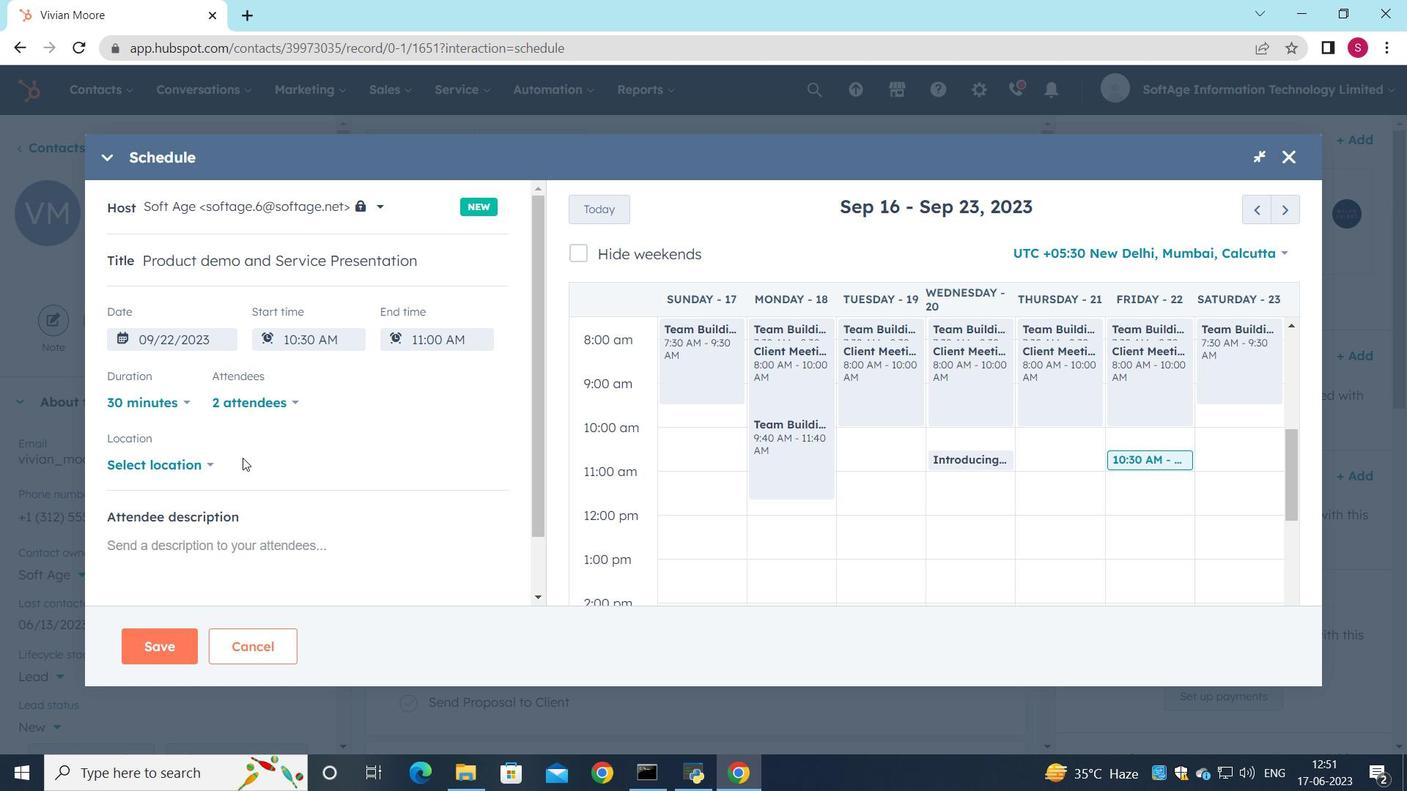 
Action: Mouse pressed left at (235, 458)
Screenshot: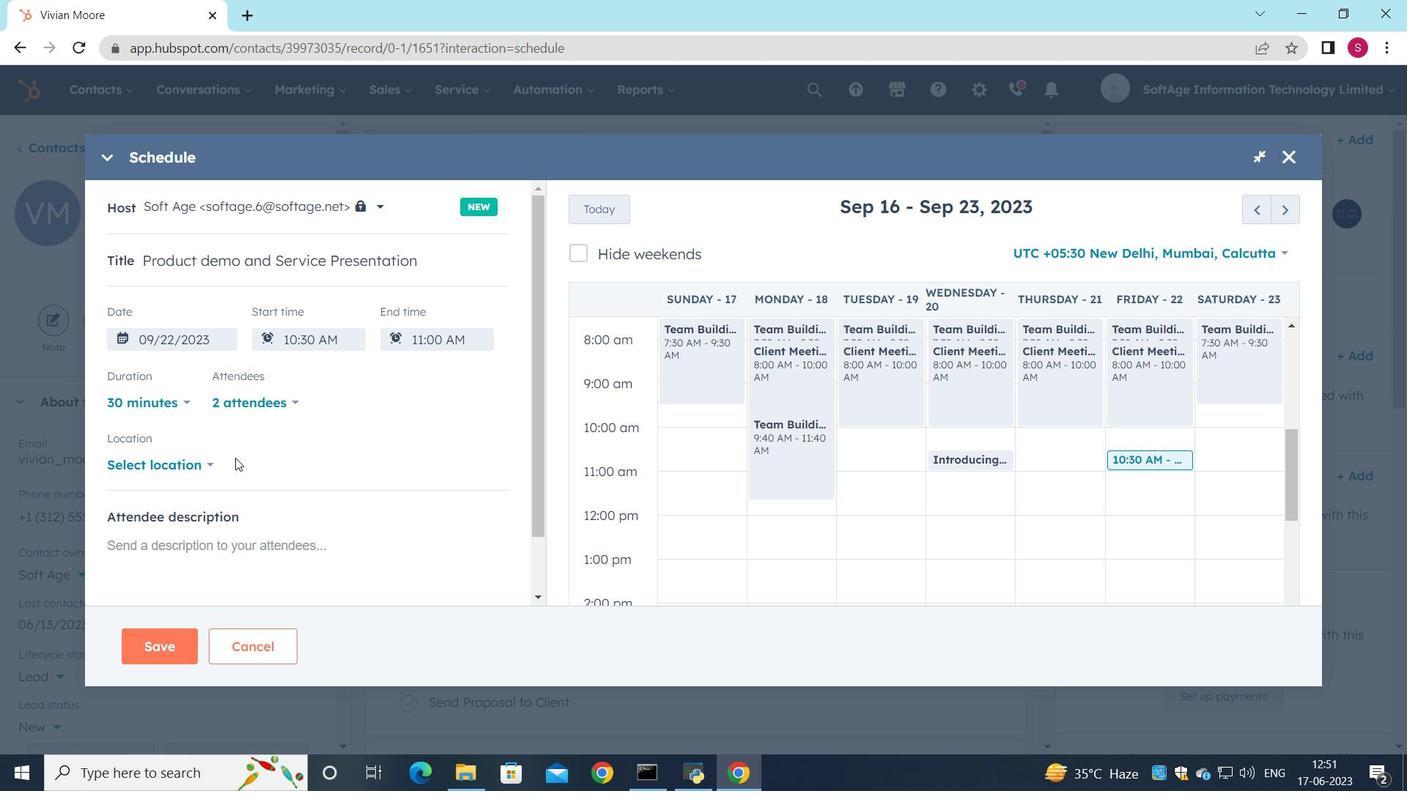 
Action: Mouse moved to (214, 461)
Screenshot: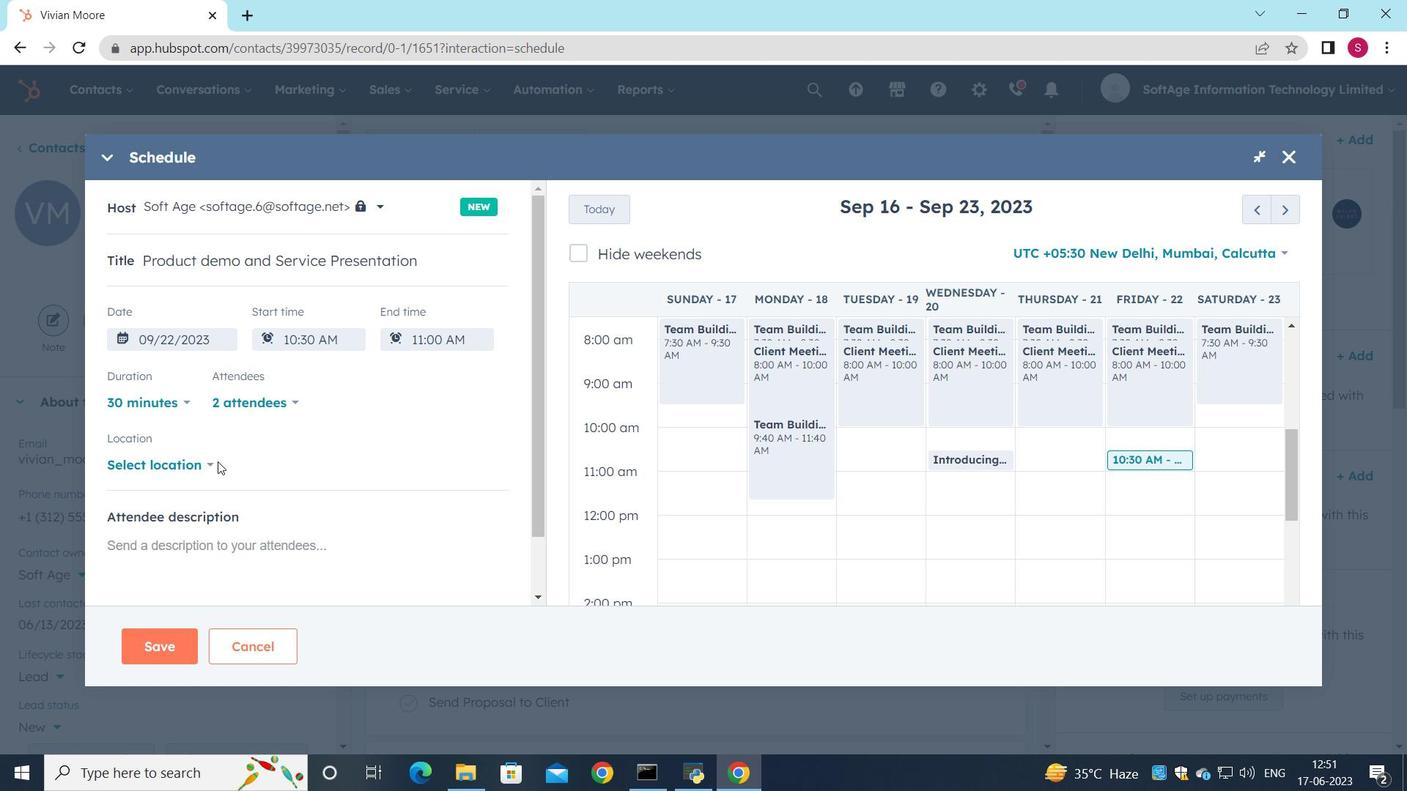 
Action: Mouse pressed left at (214, 461)
Screenshot: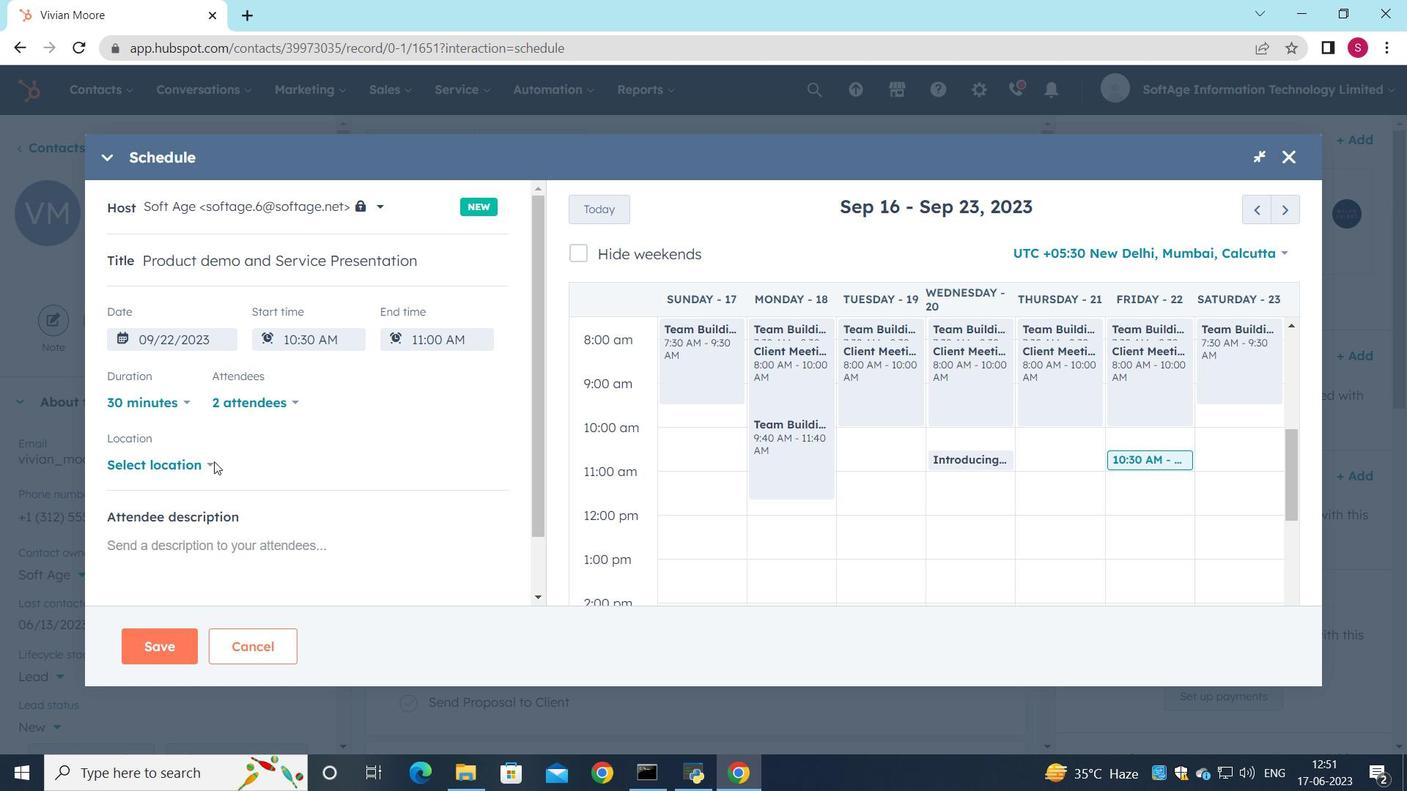 
Action: Mouse moved to (277, 384)
Screenshot: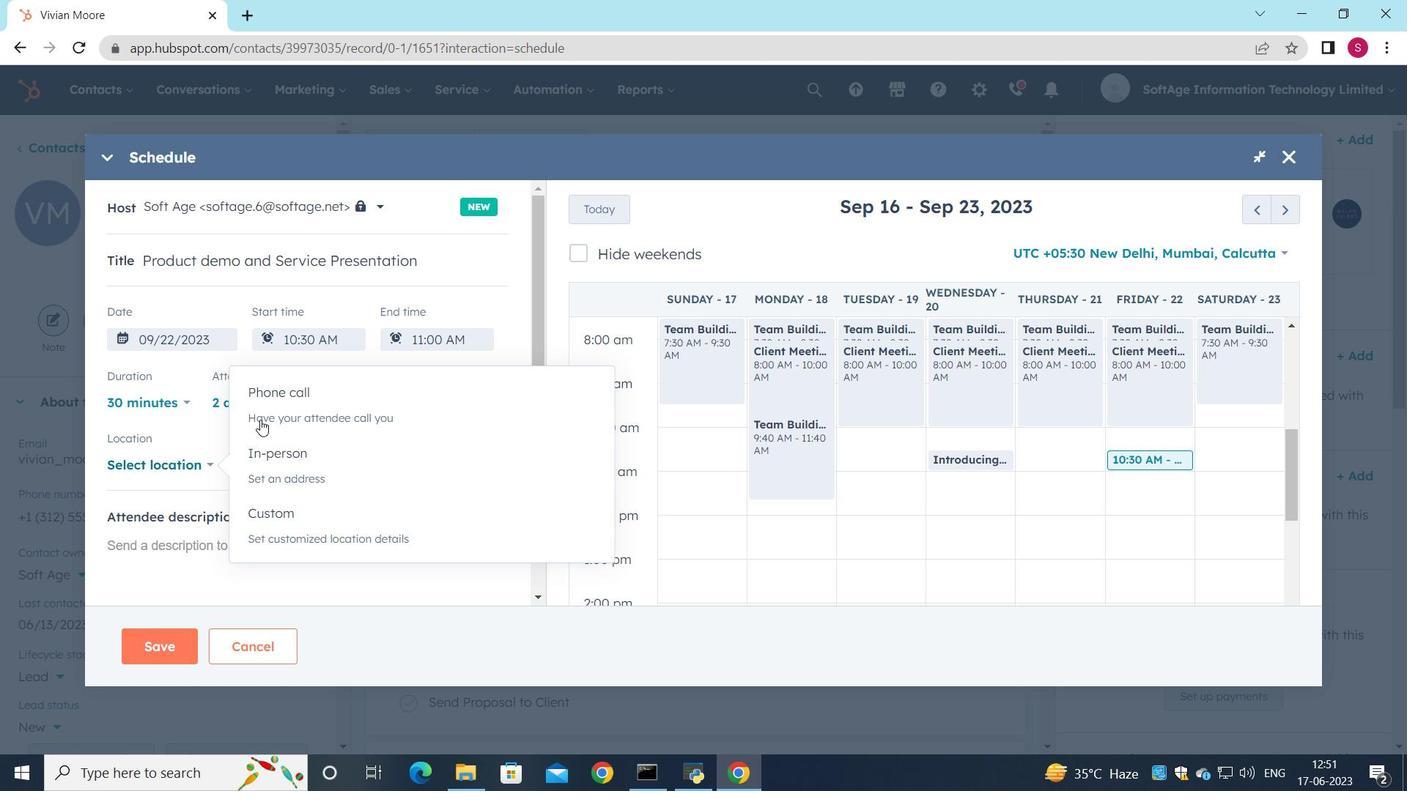 
Action: Mouse pressed left at (277, 384)
Screenshot: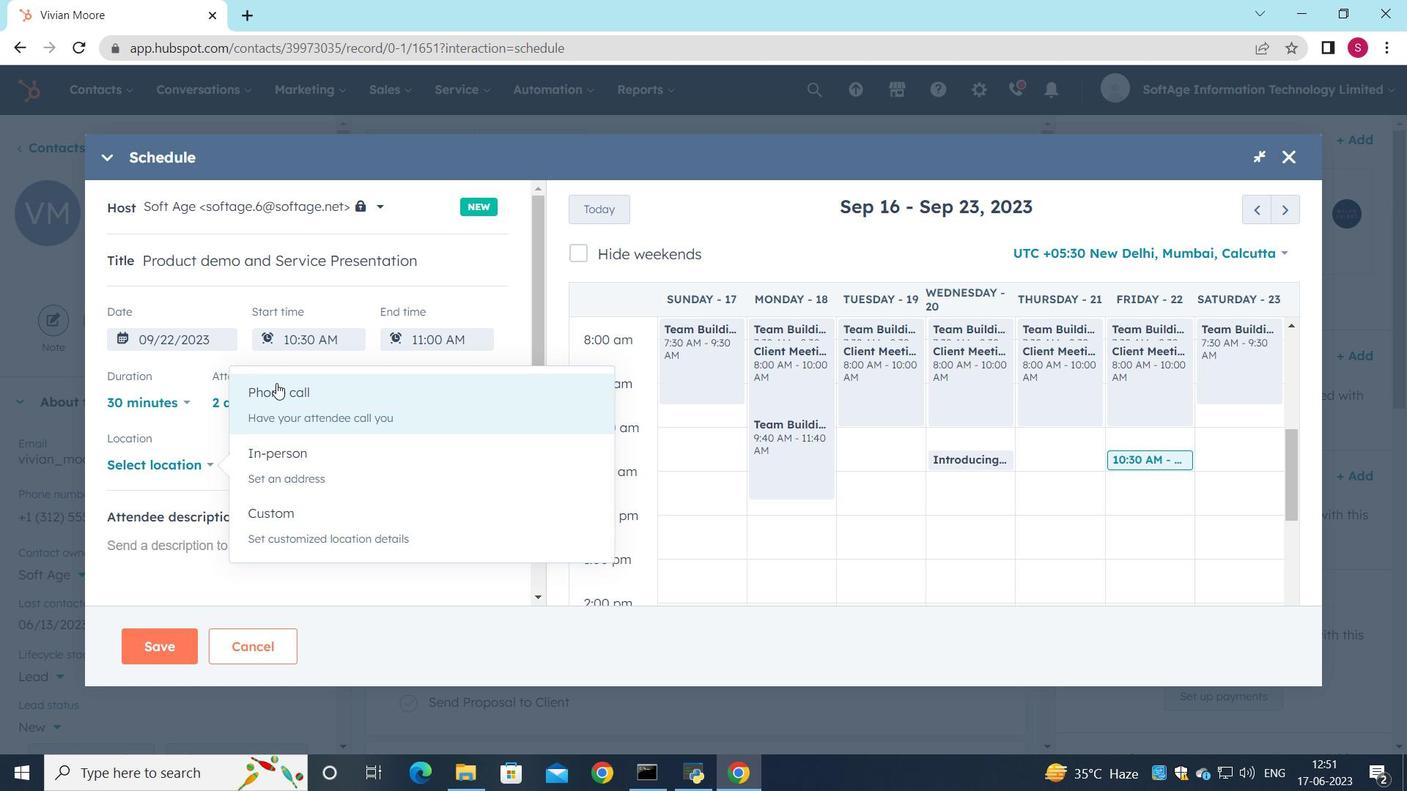 
Action: Mouse moved to (230, 460)
Screenshot: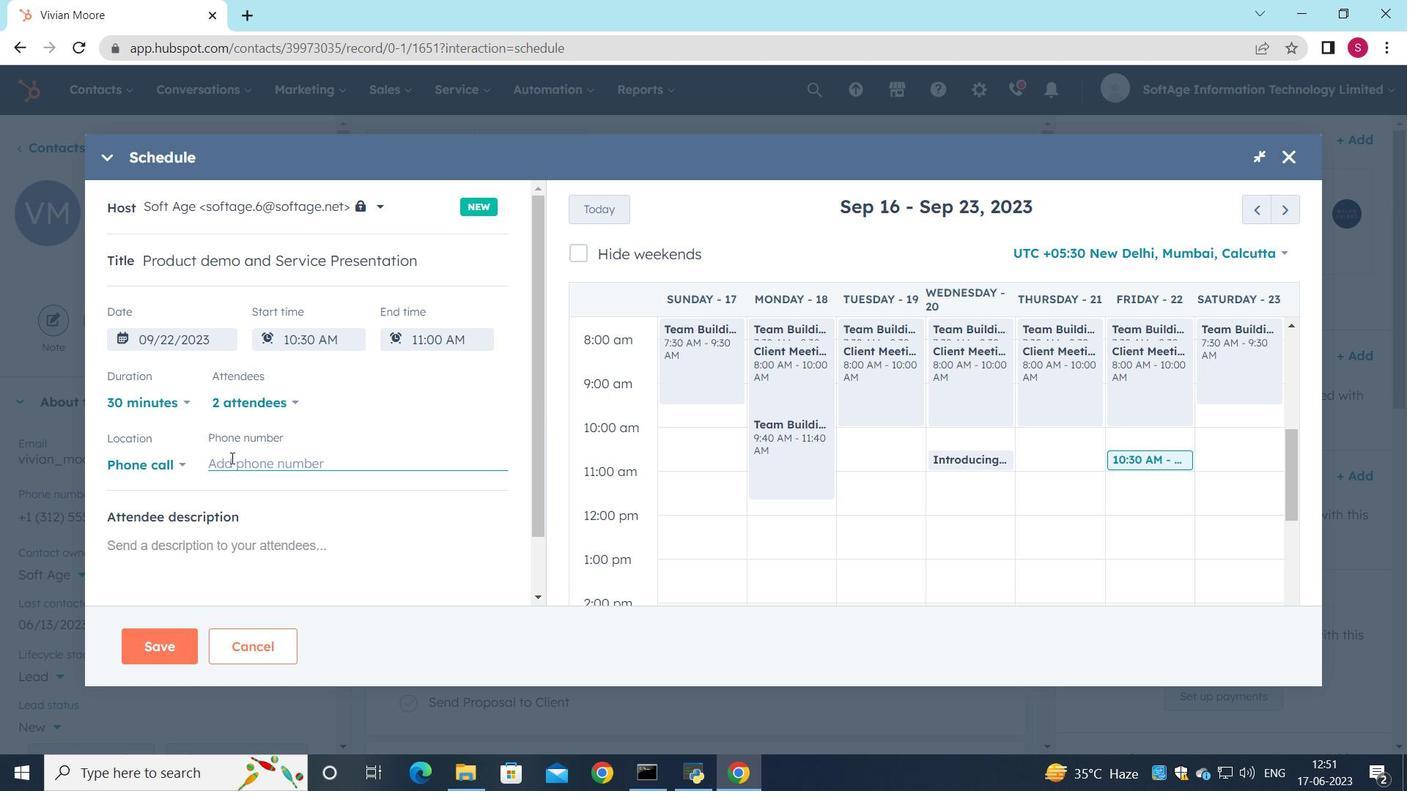
Action: Mouse pressed left at (230, 460)
Screenshot: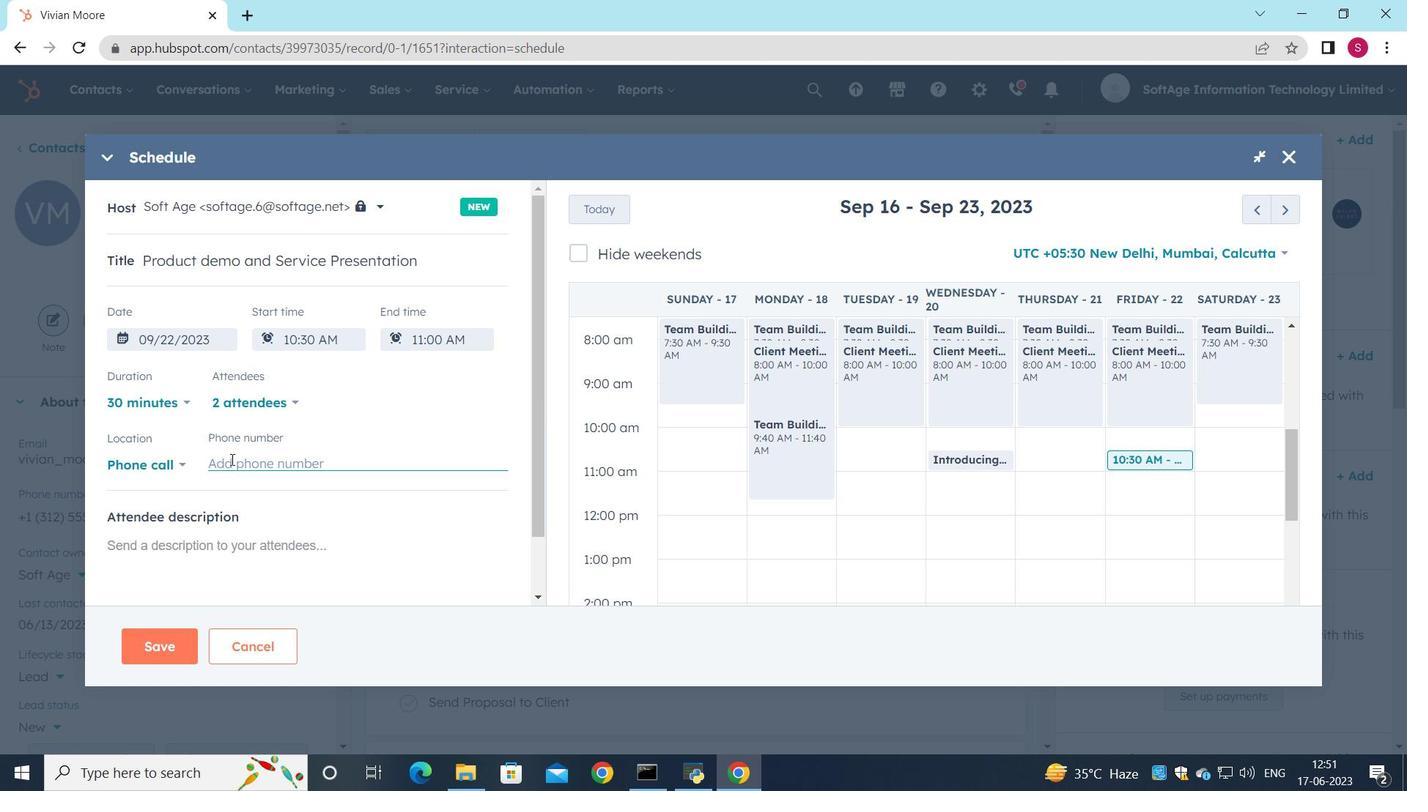 
Action: Key pressed <Key.shift_r>(718<Key.shift_r>)<Key.space>987-6562
Screenshot: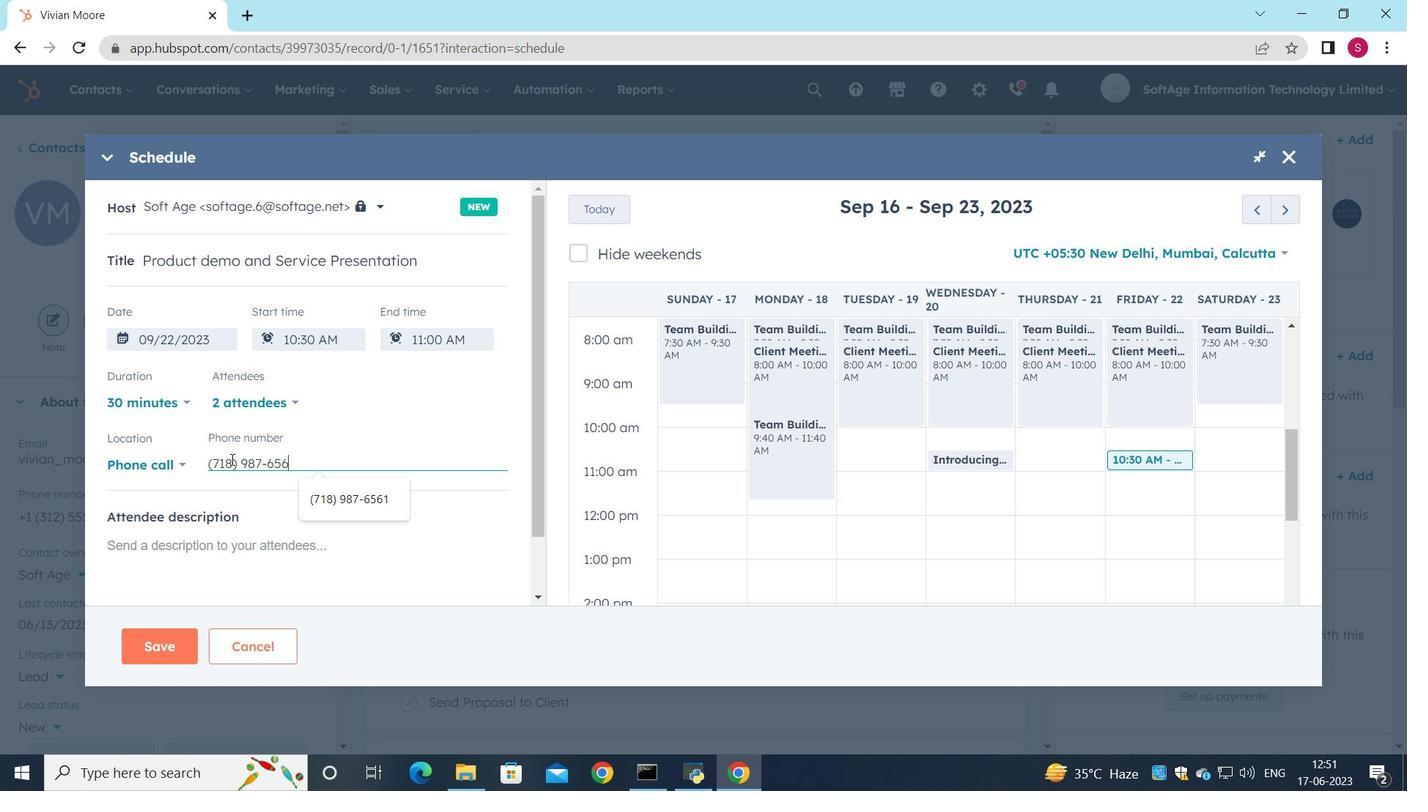 
Action: Mouse moved to (204, 539)
Screenshot: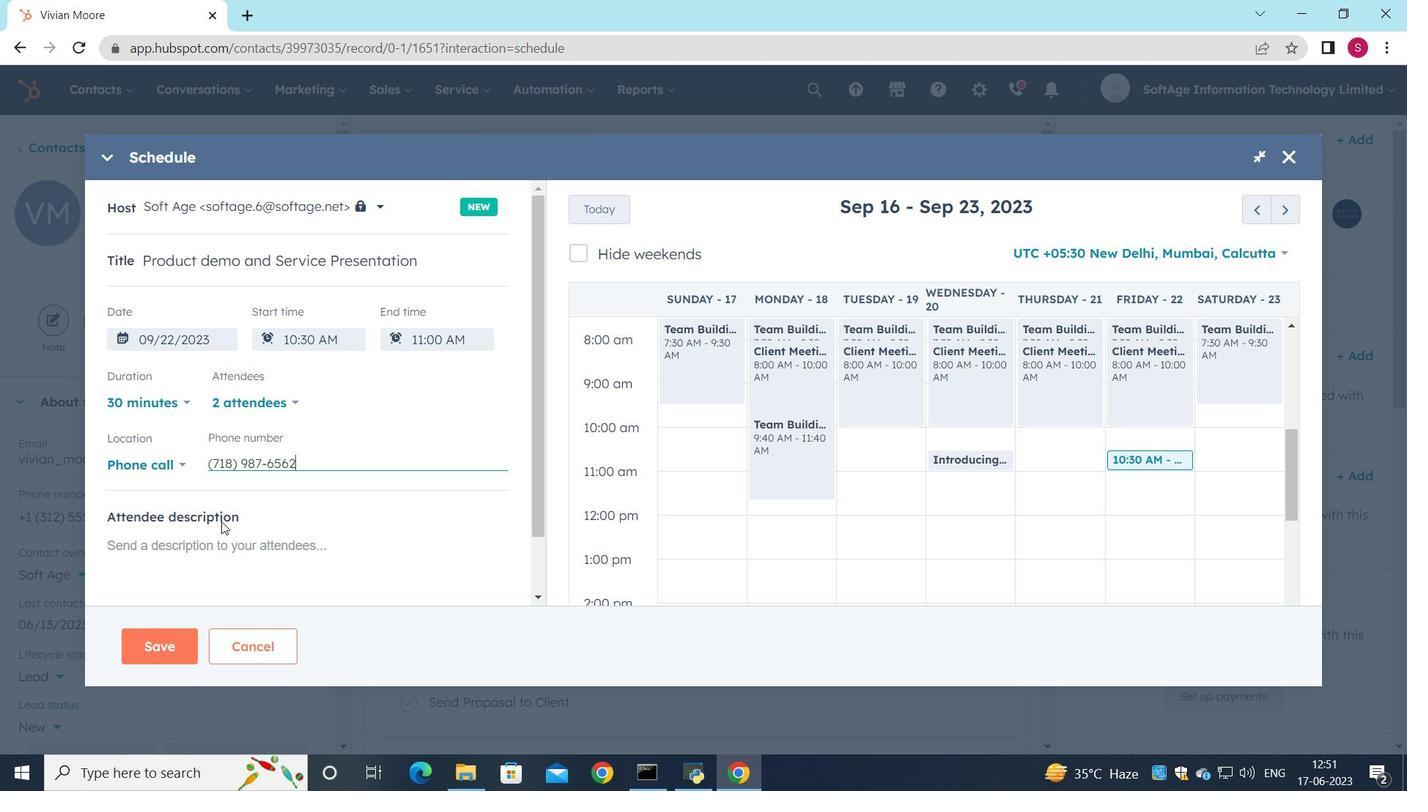 
Action: Mouse pressed left at (204, 539)
Screenshot: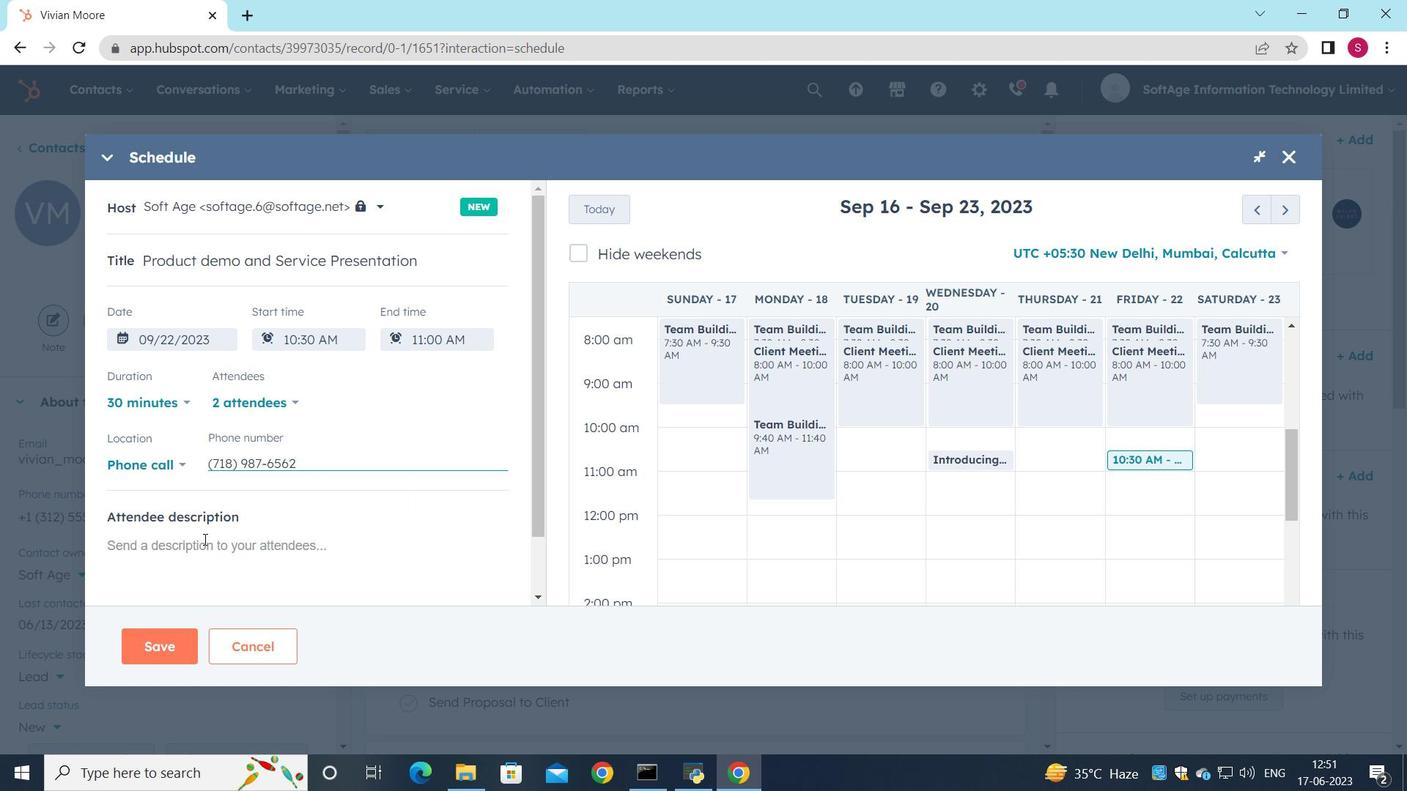 
Action: Mouse moved to (222, 548)
Screenshot: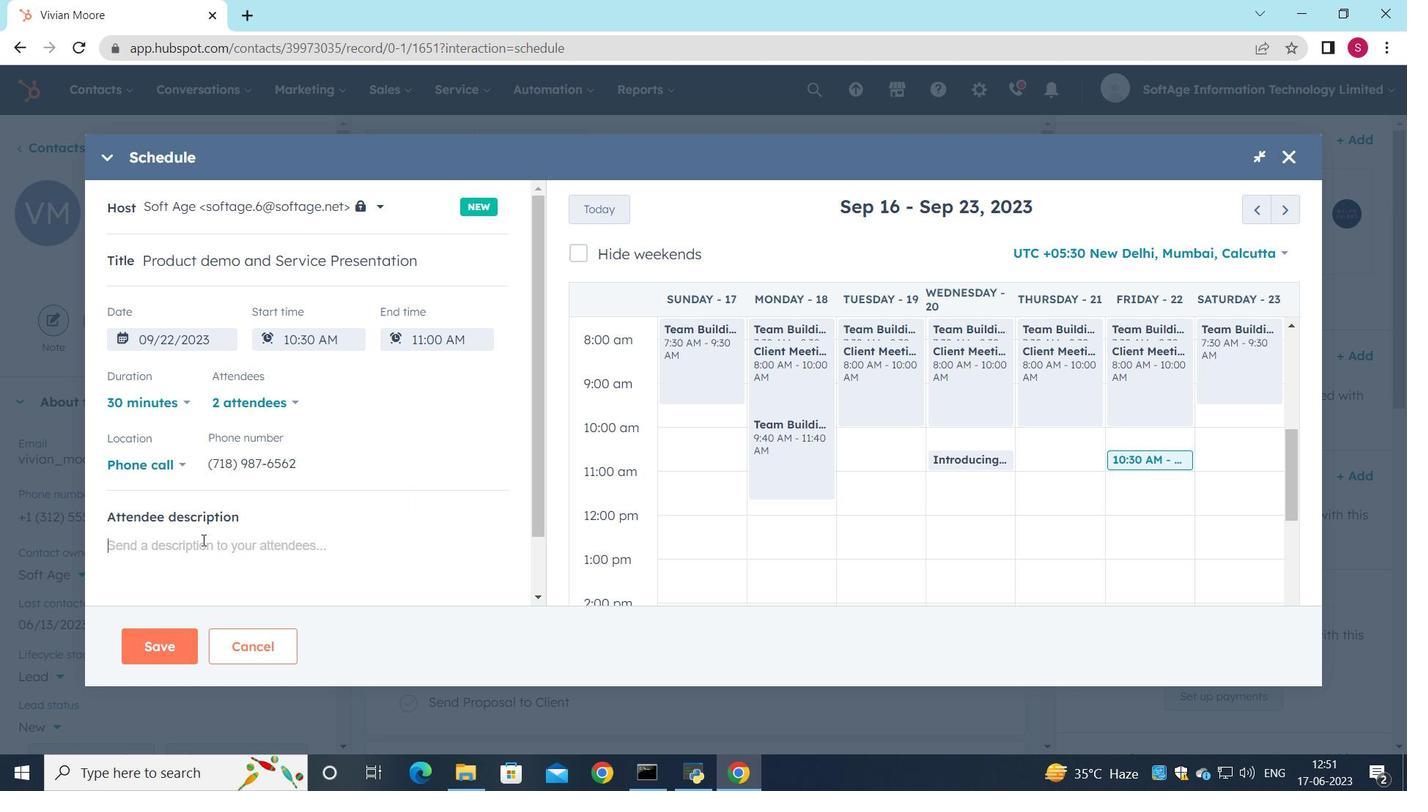 
Action: Key pressed <Key.shift><Key.shift><Key.shift><Key.shift><Key.shift><Key.shift><Key.shift><Key.shift><Key.shift><Key.shift>For<Key.space>further<Key.space>discussion<Key.space>on<Key.space>products<Key.space><Key.backspace>,<Key.space>kindly<Key.space>join<Key.space>the<Key.space>meeting.
Screenshot: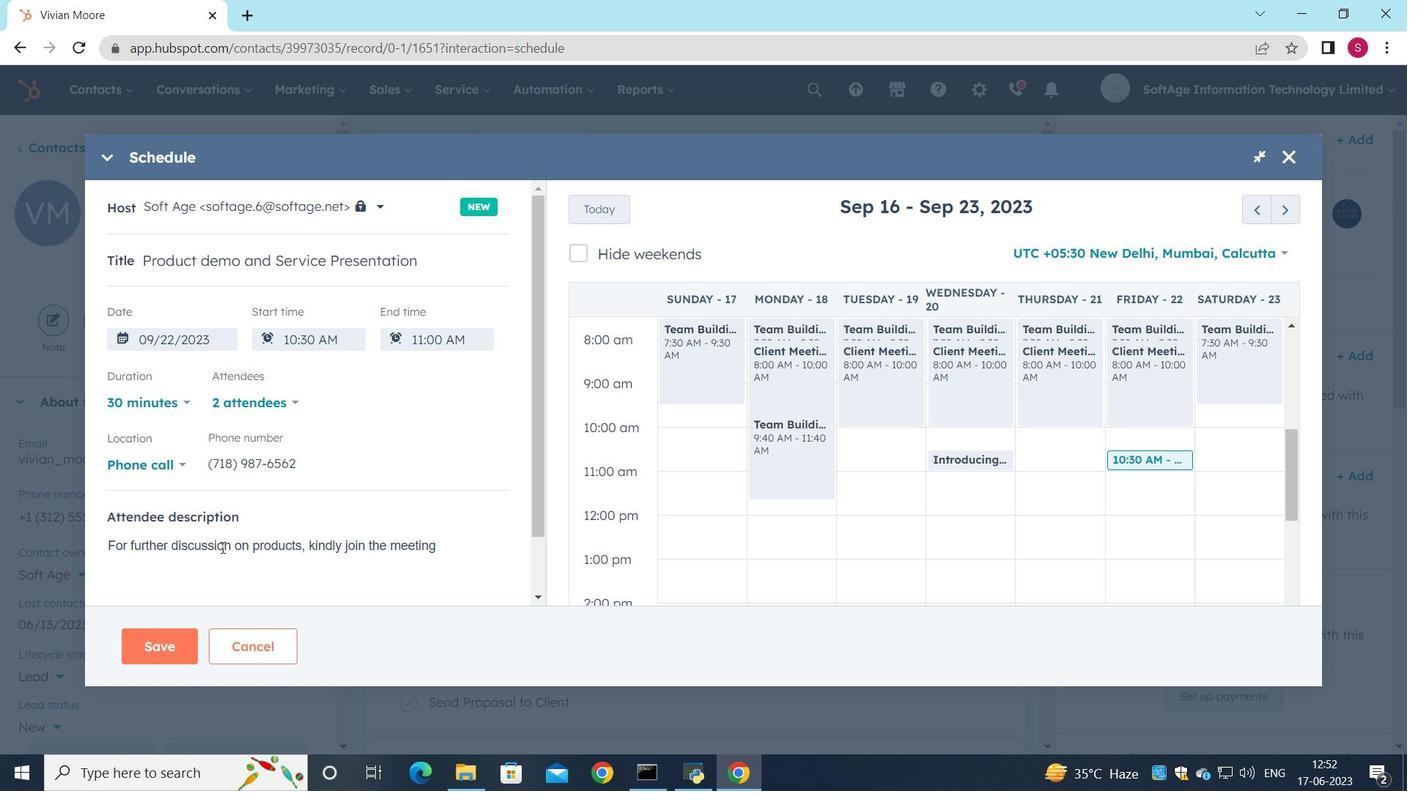 
Action: Mouse moved to (173, 640)
Screenshot: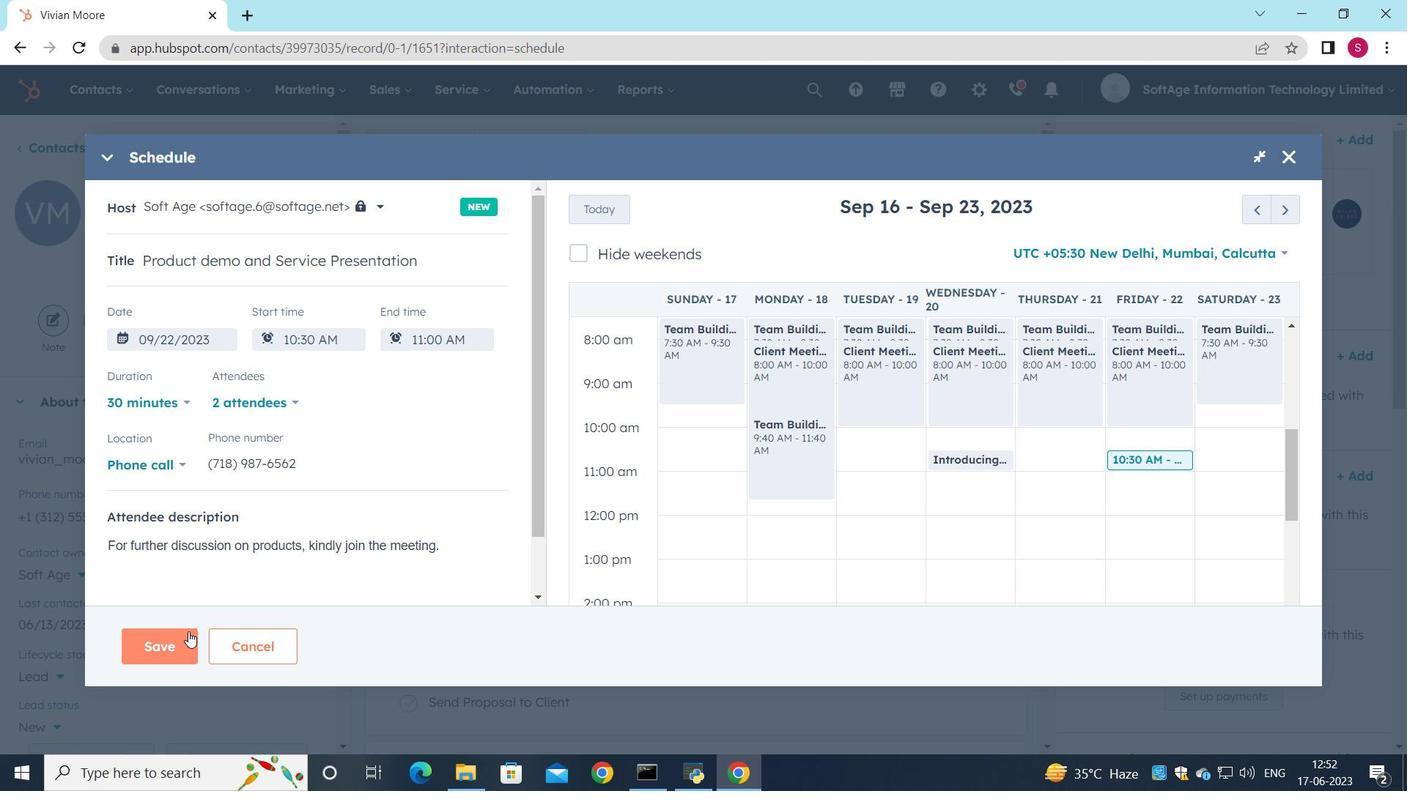 
Action: Mouse pressed left at (173, 640)
Screenshot: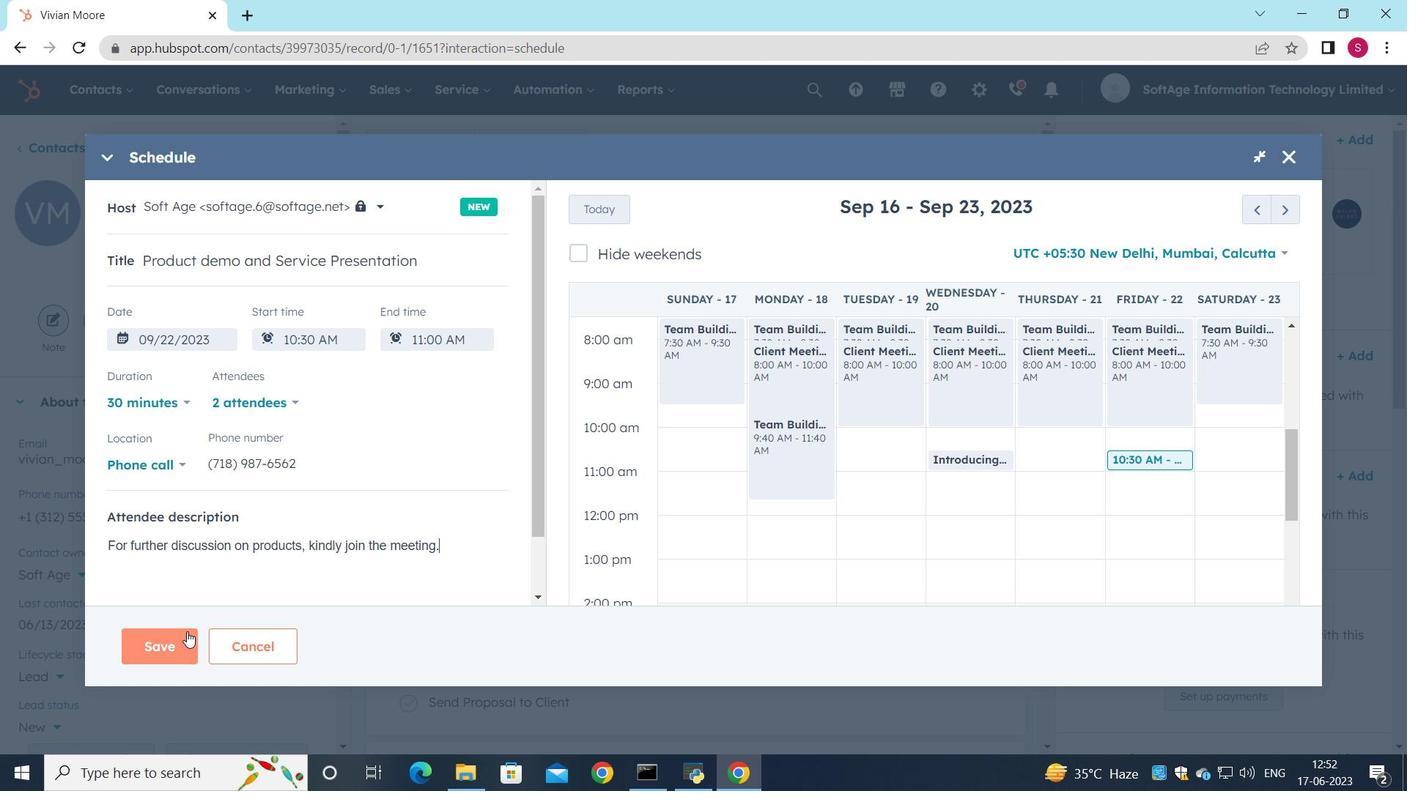 
Action: Mouse moved to (240, 579)
Screenshot: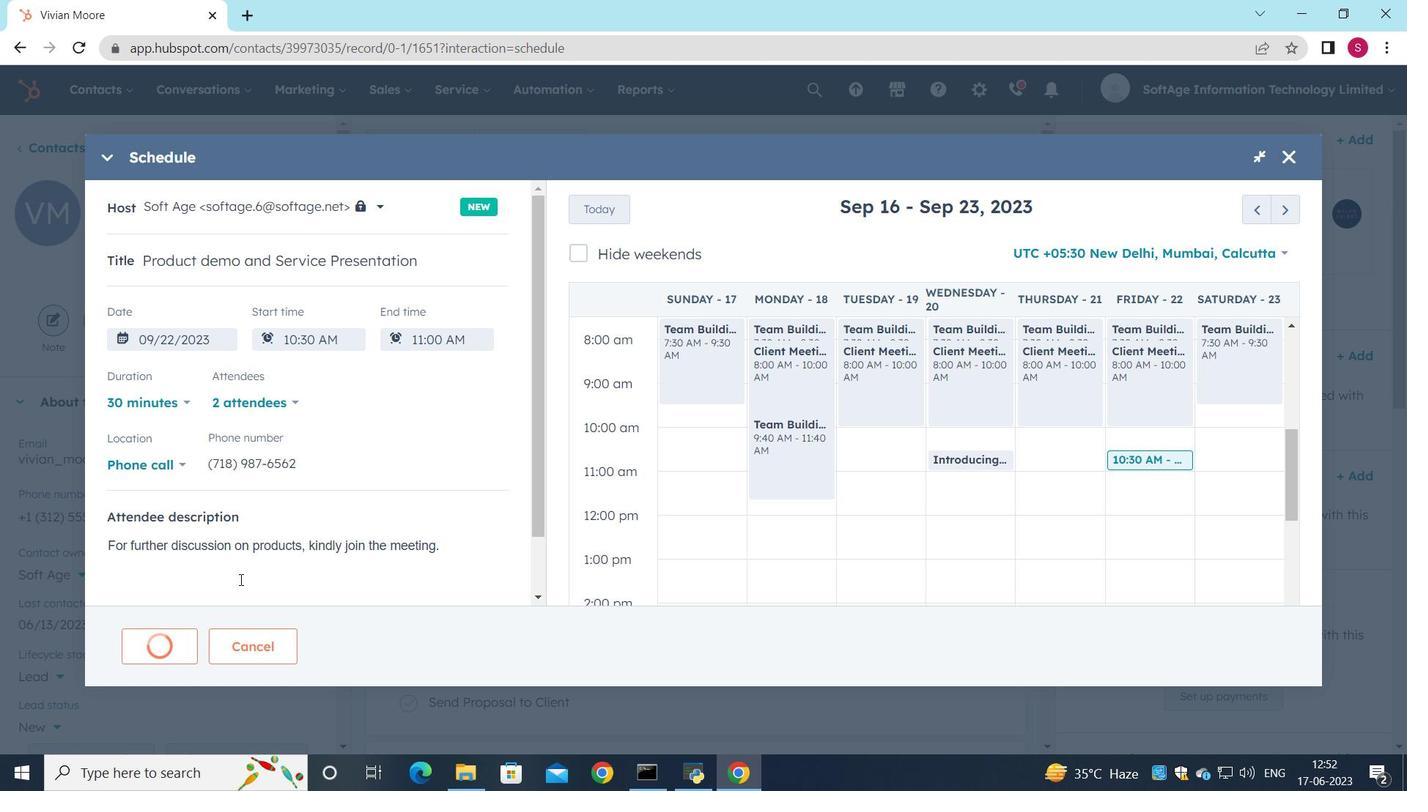 
